 Task: Schedule a time block for the design principles training.
Action: Mouse moved to (118, 121)
Screenshot: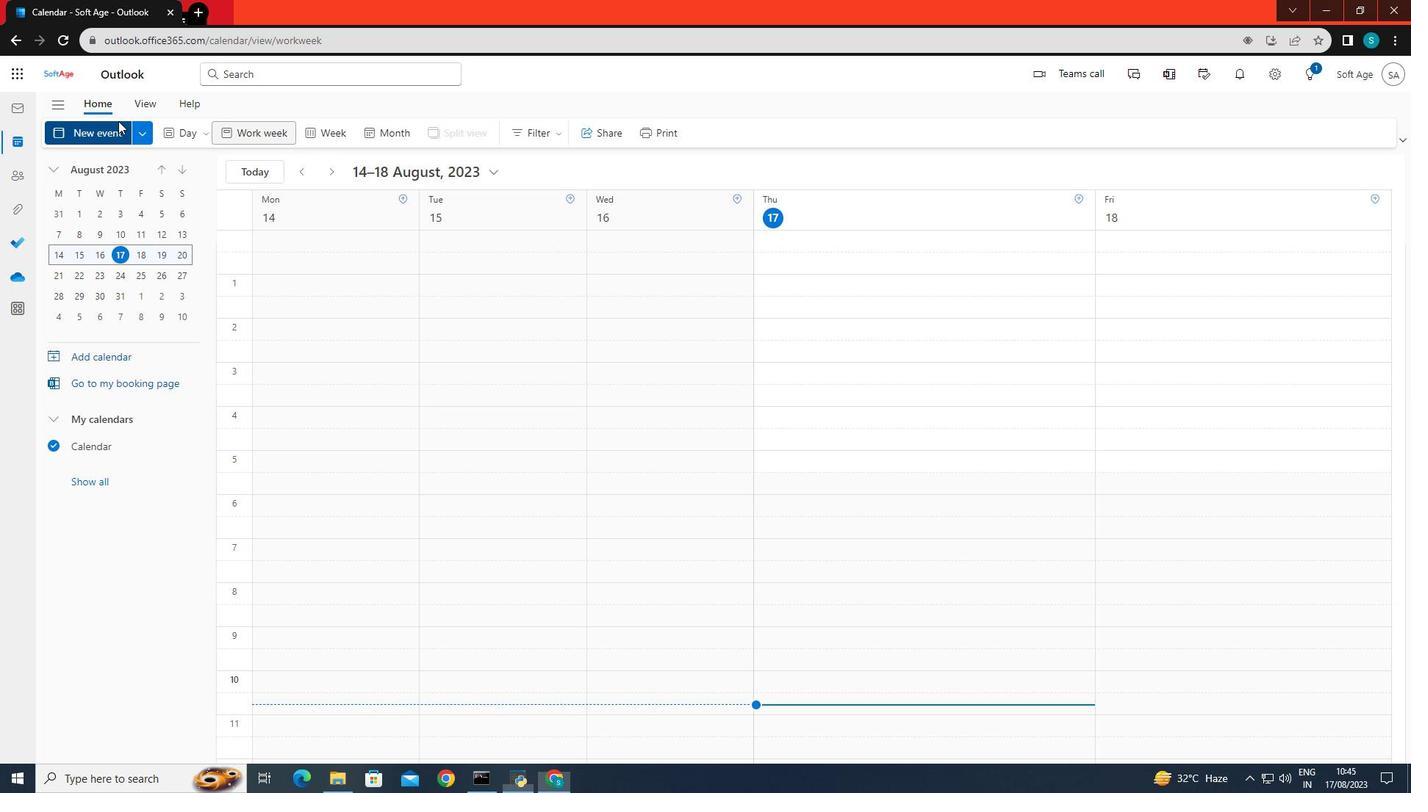 
Action: Mouse pressed left at (118, 121)
Screenshot: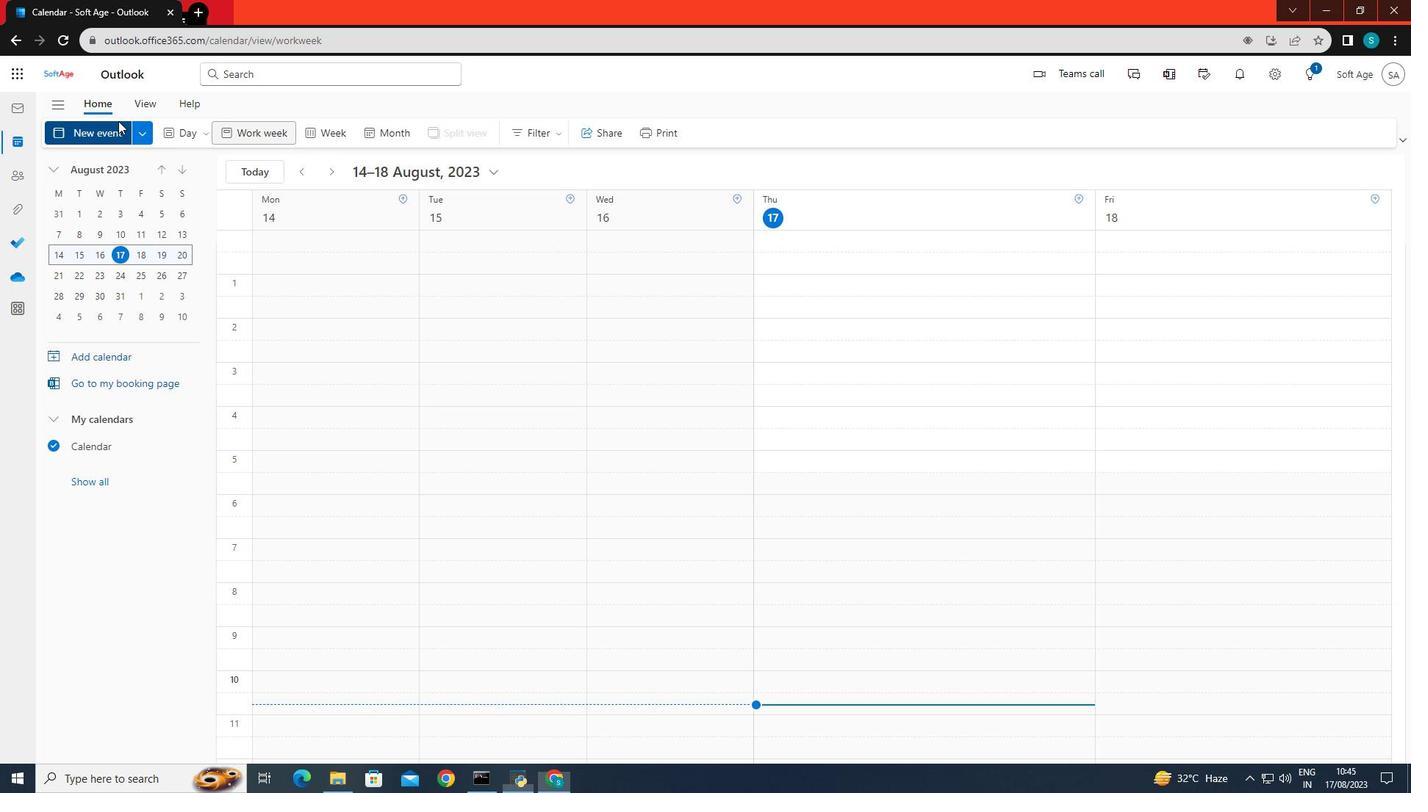 
Action: Mouse moved to (403, 231)
Screenshot: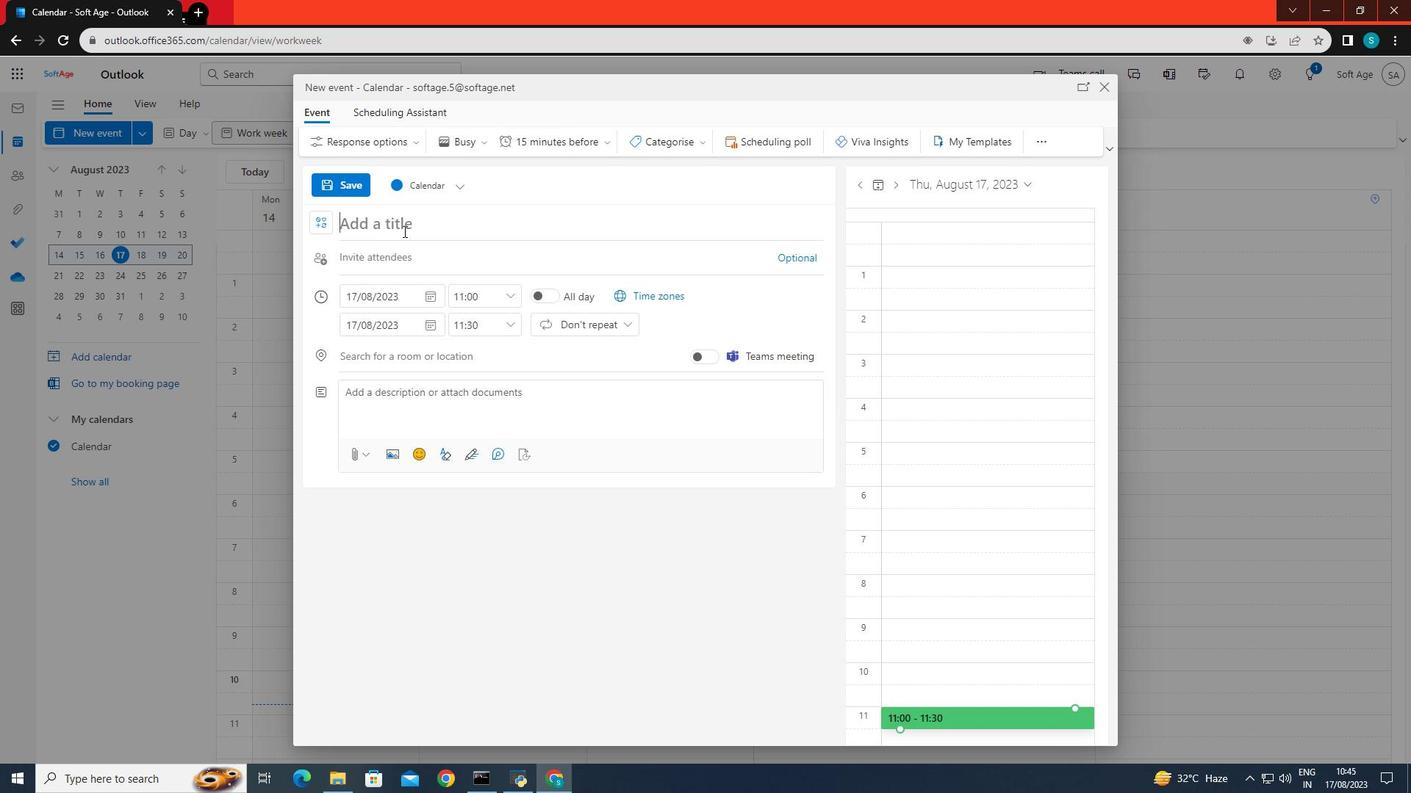 
Action: Mouse pressed left at (403, 231)
Screenshot: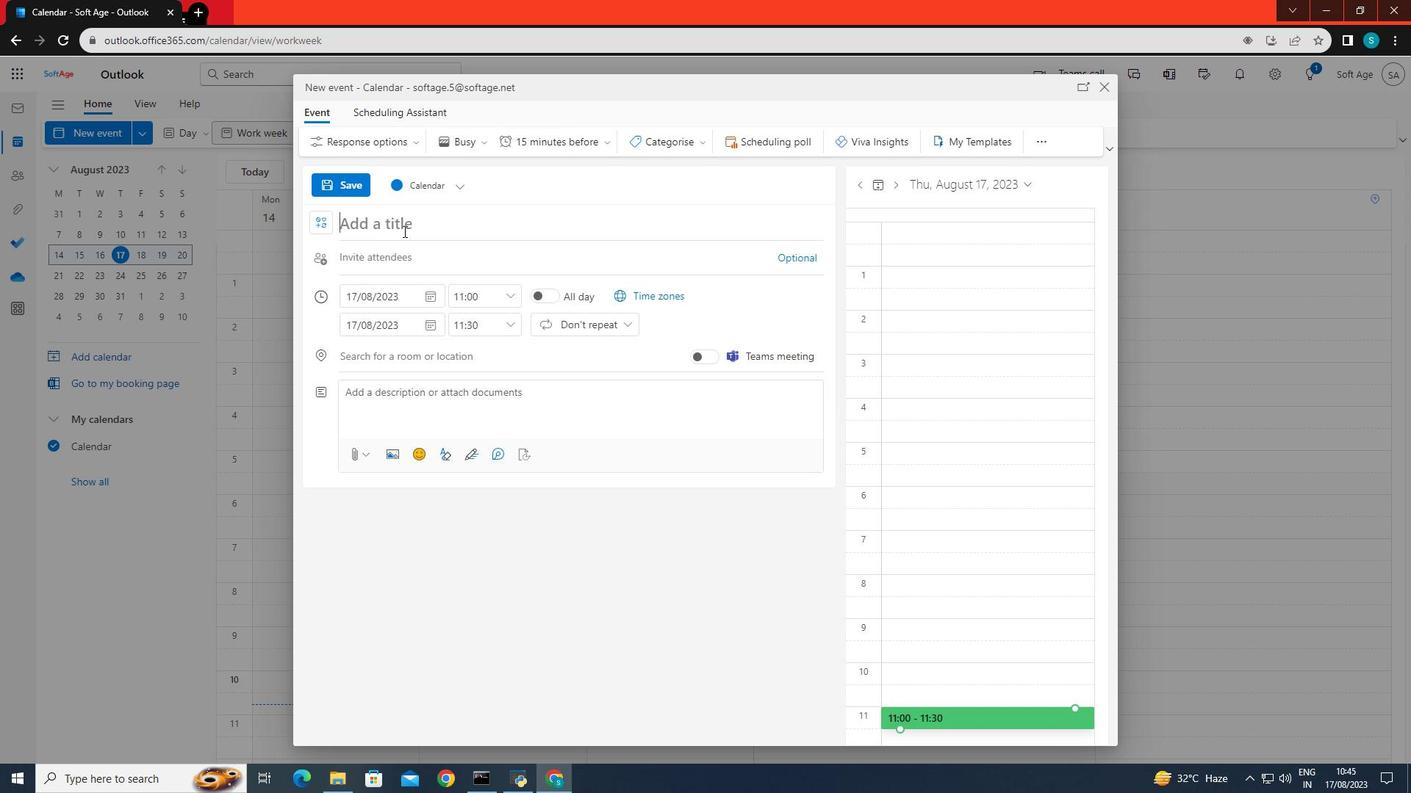 
Action: Key pressed <Key.caps_lock>TH<Key.backspace><Key.caps_lock>he<Key.space>design<Key.space>principles<Key.space>training
Screenshot: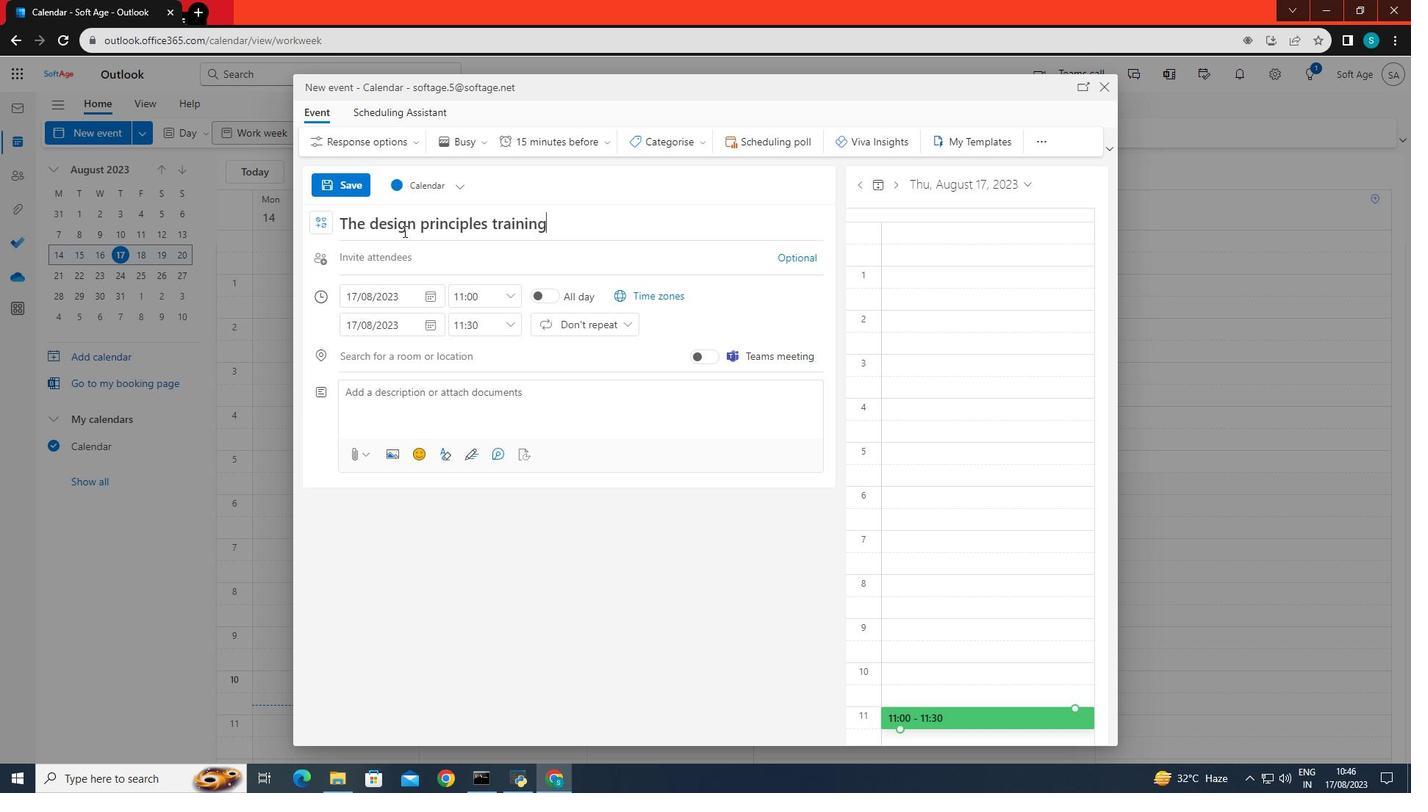 
Action: Mouse moved to (357, 298)
Screenshot: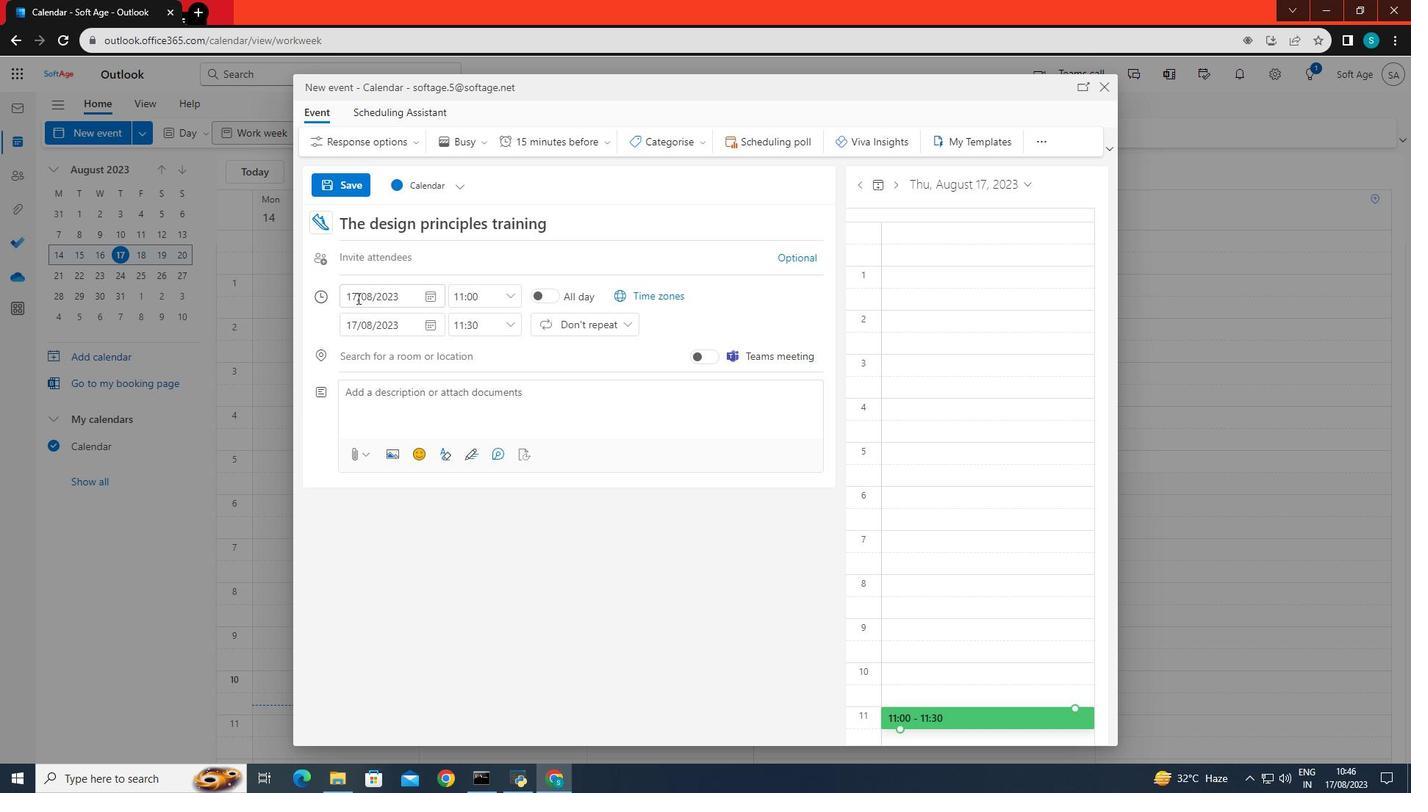 
Action: Mouse pressed left at (357, 298)
Screenshot: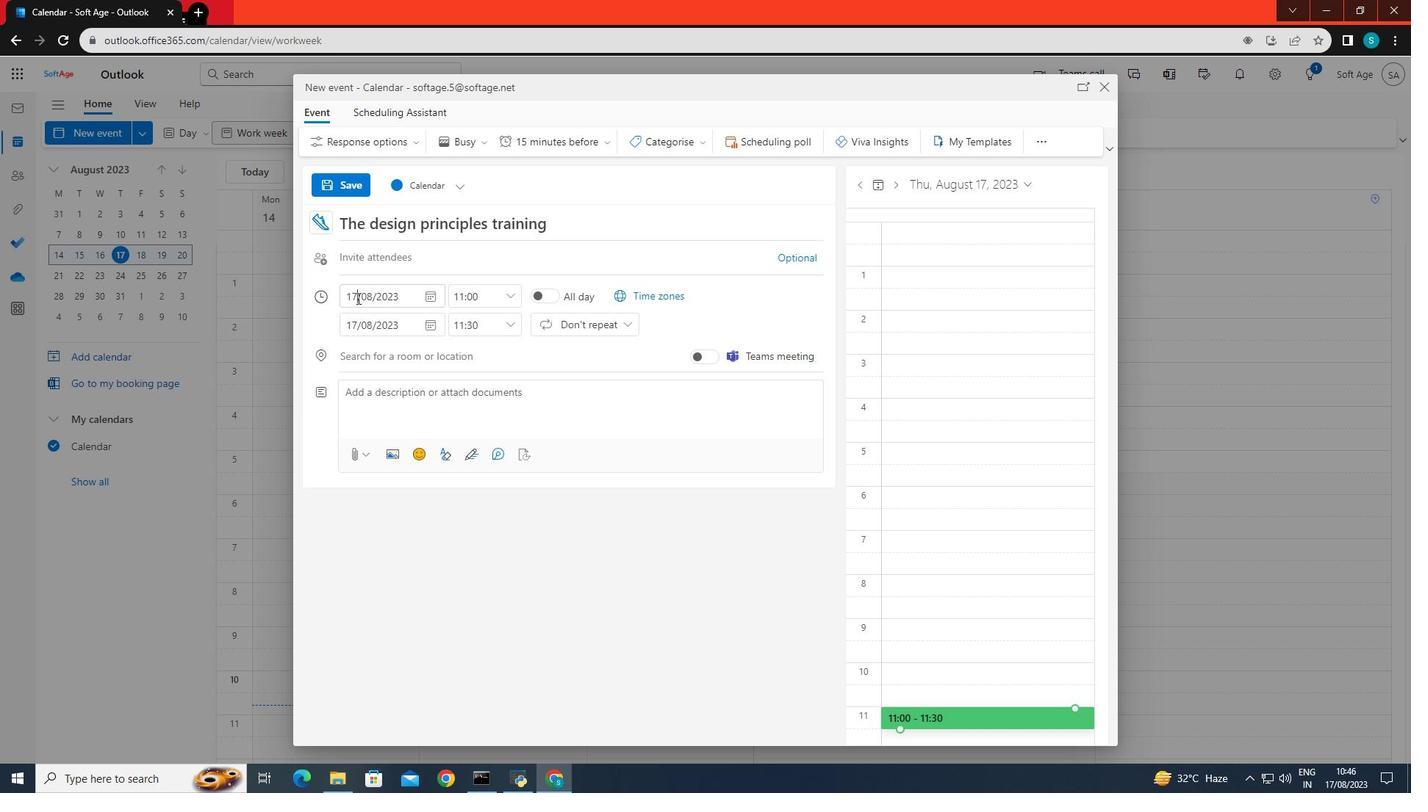 
Action: Mouse moved to (452, 431)
Screenshot: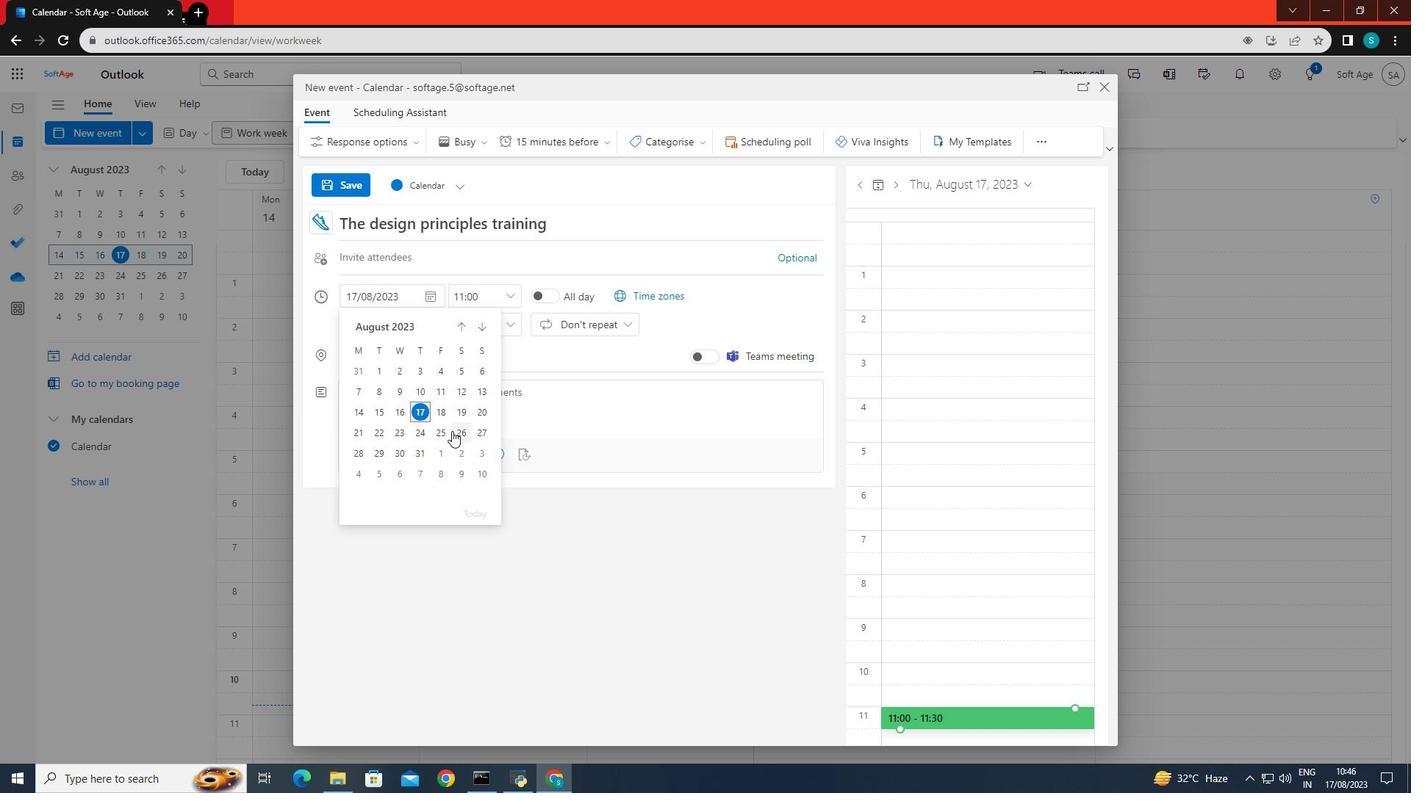
Action: Mouse pressed left at (452, 431)
Screenshot: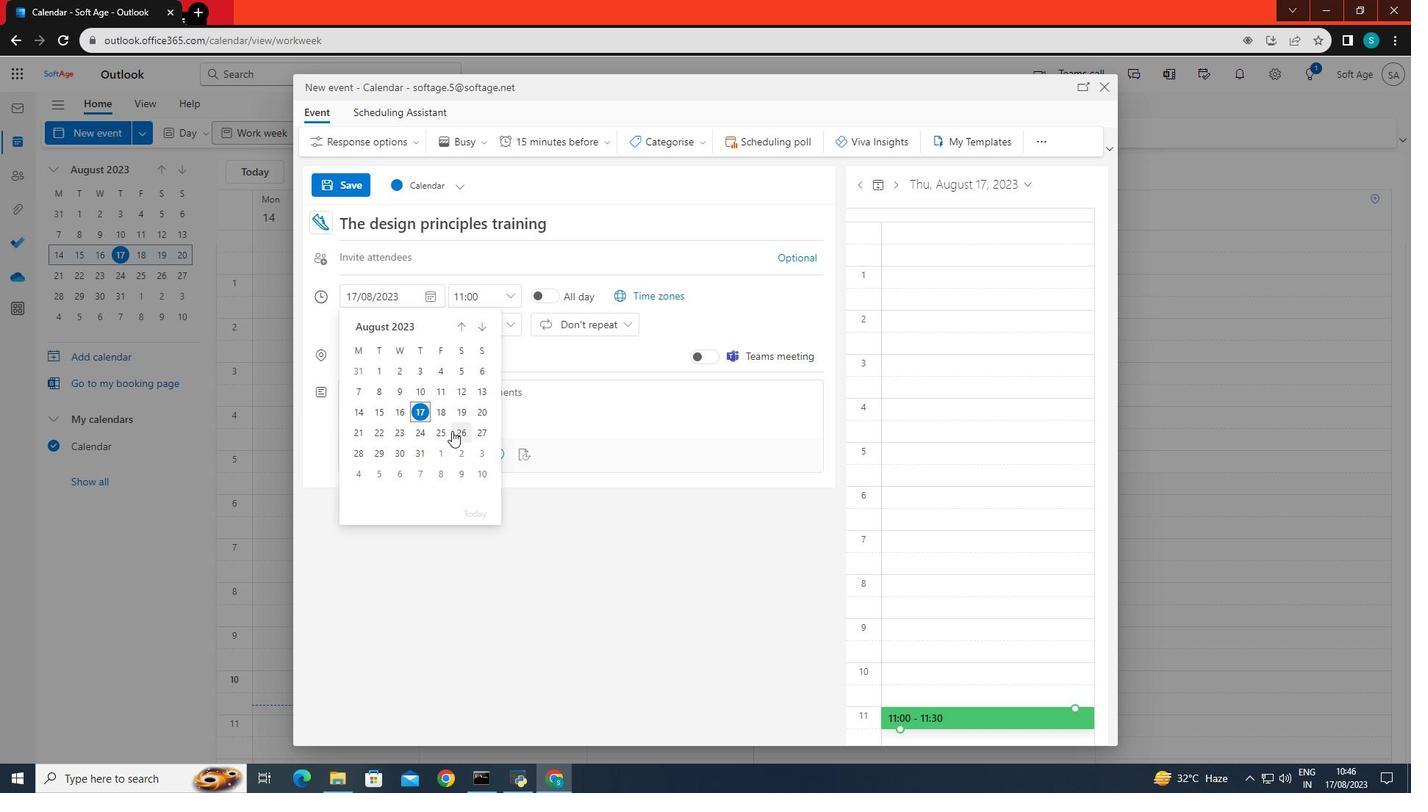 
Action: Mouse moved to (509, 299)
Screenshot: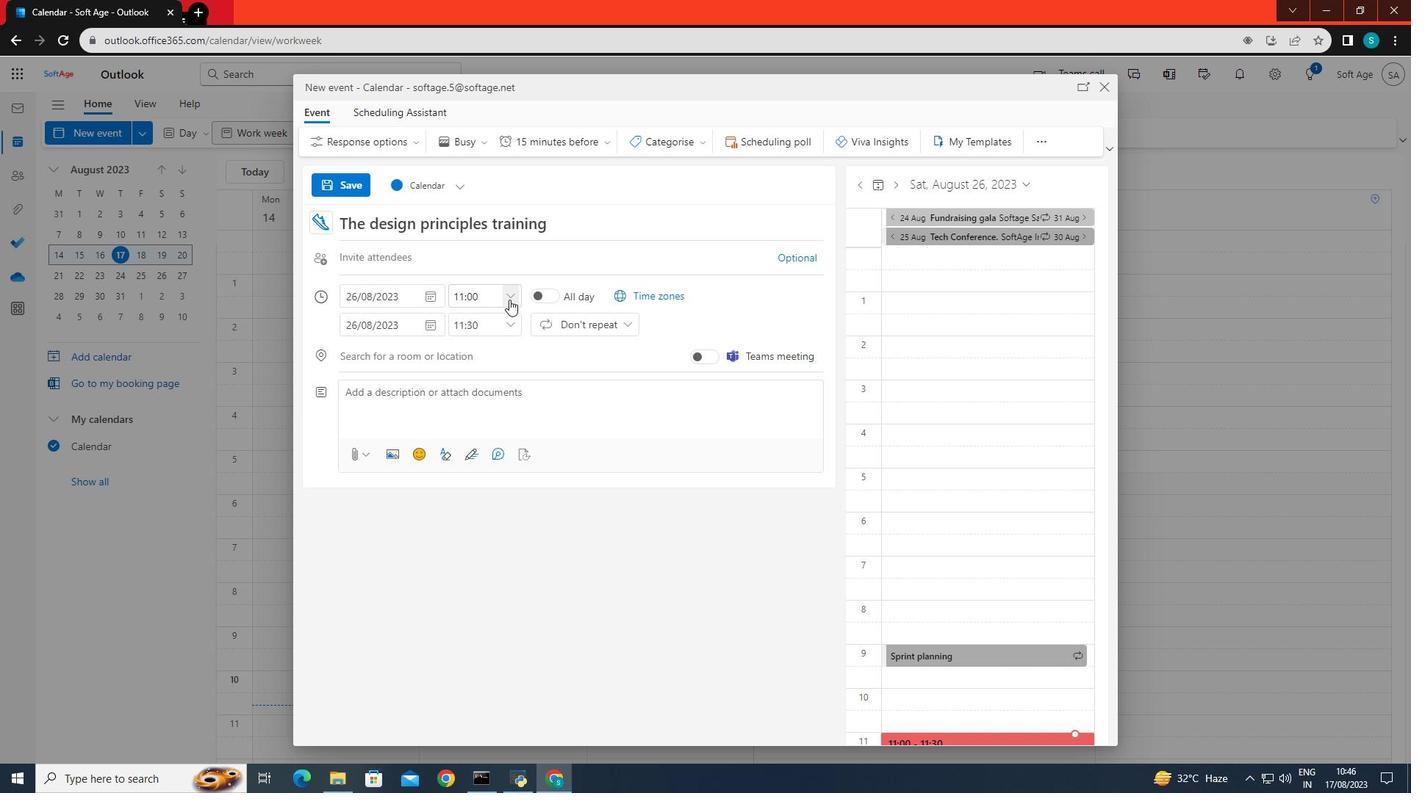 
Action: Mouse pressed left at (509, 299)
Screenshot: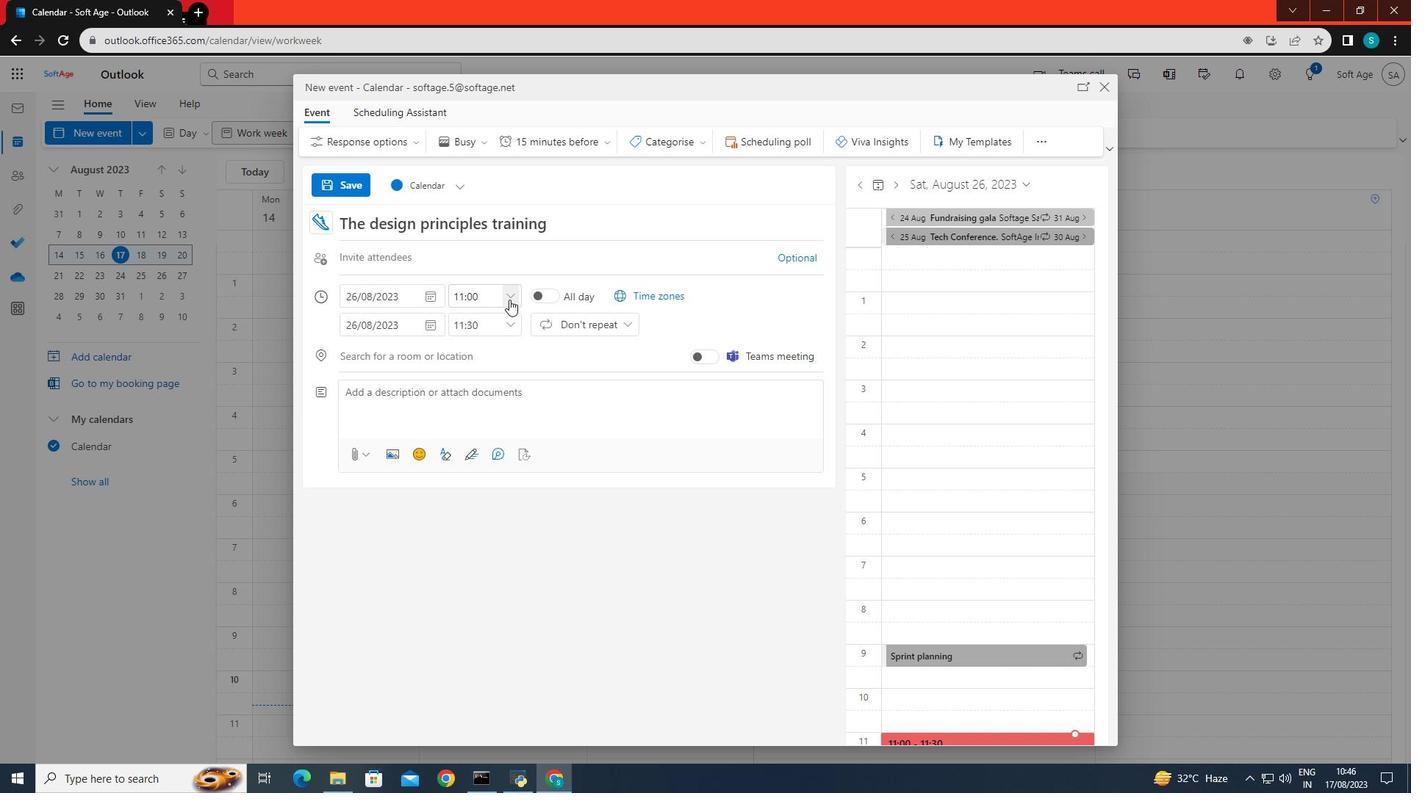 
Action: Mouse moved to (480, 419)
Screenshot: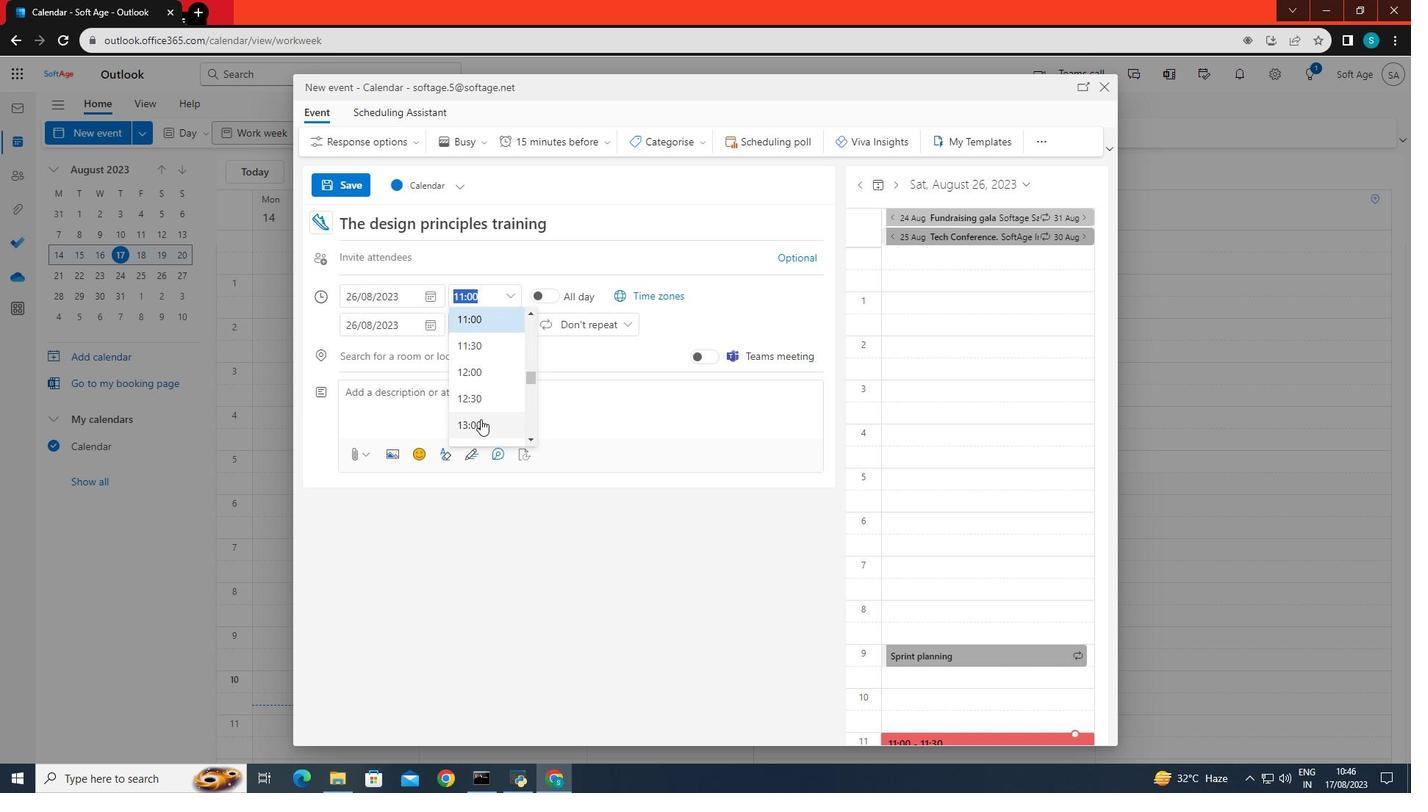 
Action: Mouse scrolled (480, 418) with delta (0, 0)
Screenshot: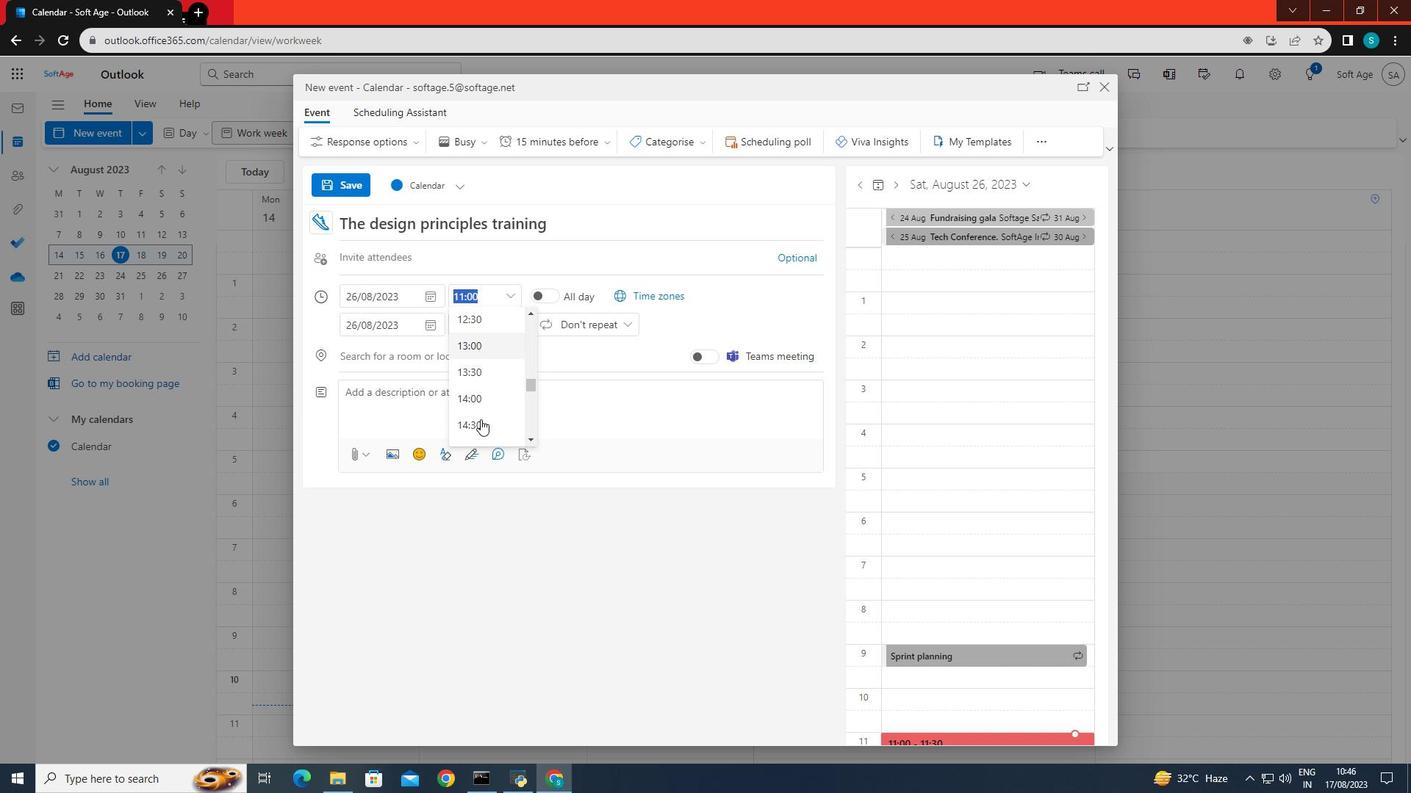 
Action: Mouse scrolled (480, 418) with delta (0, 0)
Screenshot: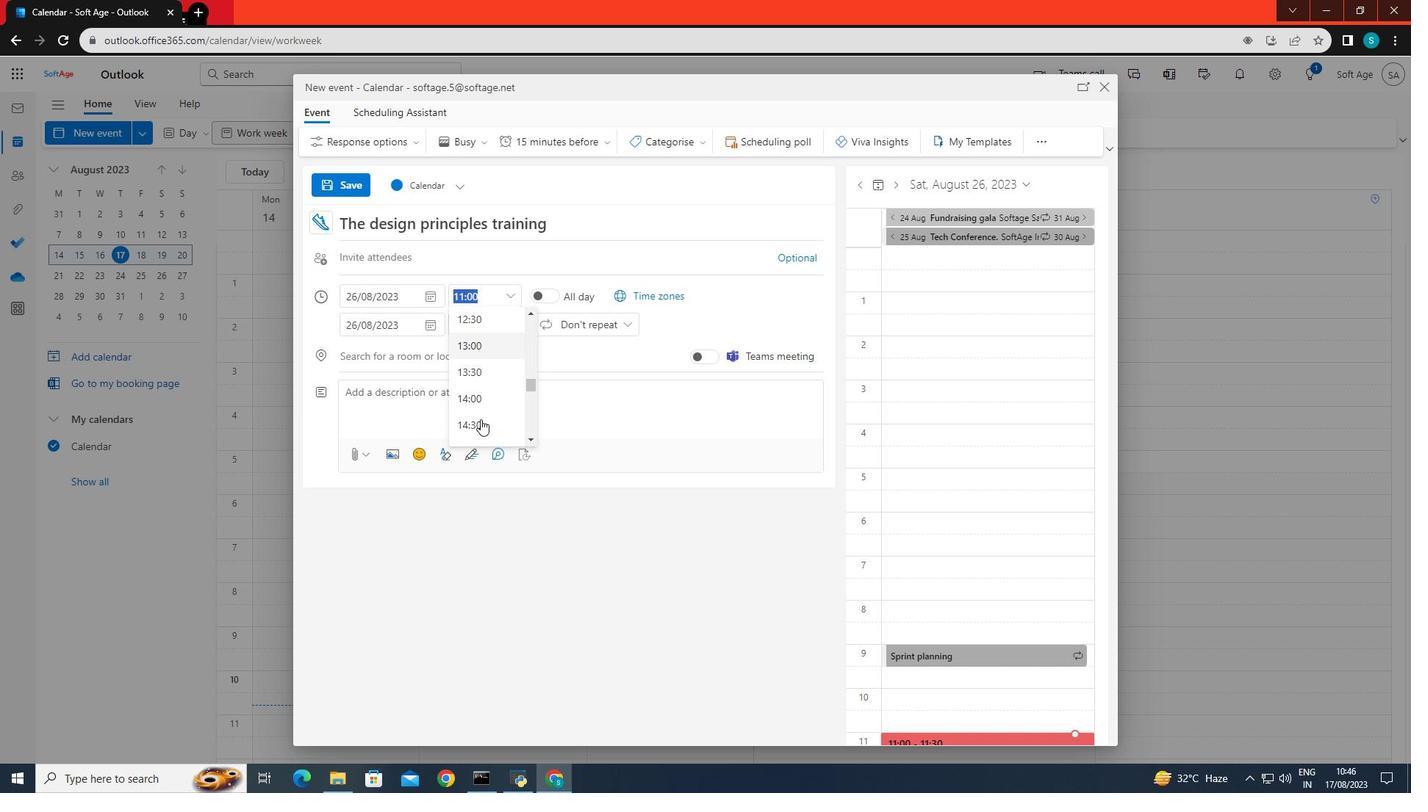 
Action: Mouse scrolled (480, 418) with delta (0, 0)
Screenshot: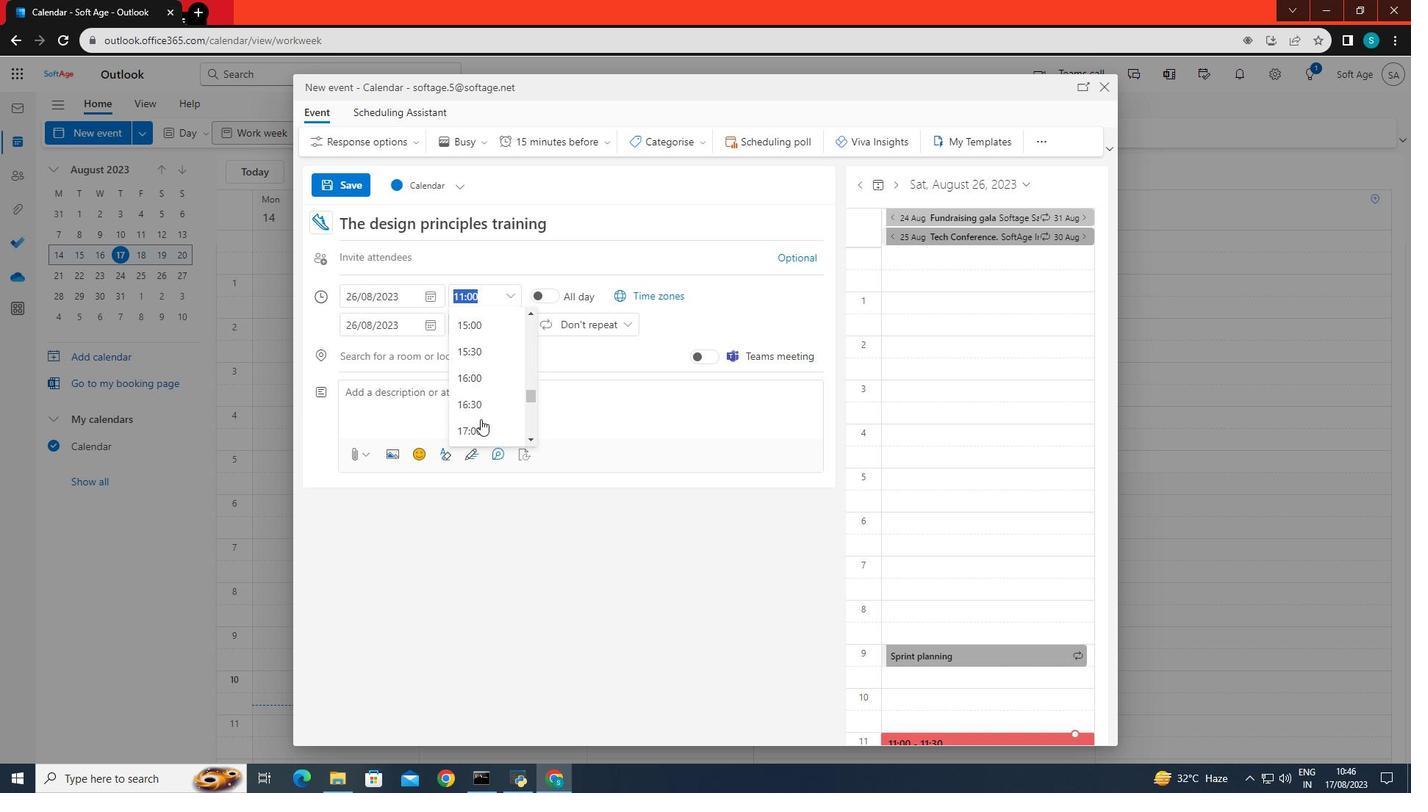 
Action: Mouse scrolled (480, 418) with delta (0, 0)
Screenshot: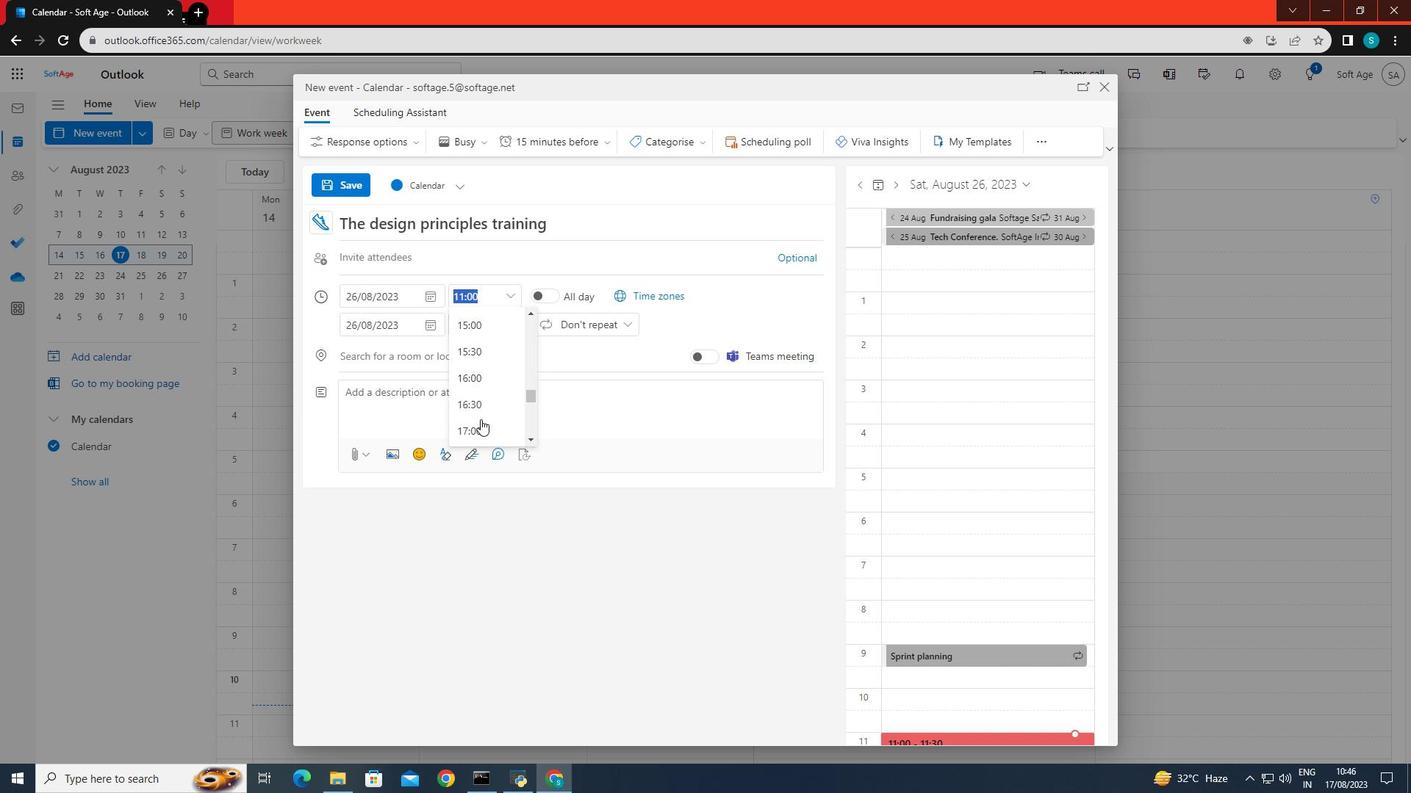 
Action: Mouse scrolled (480, 418) with delta (0, 0)
Screenshot: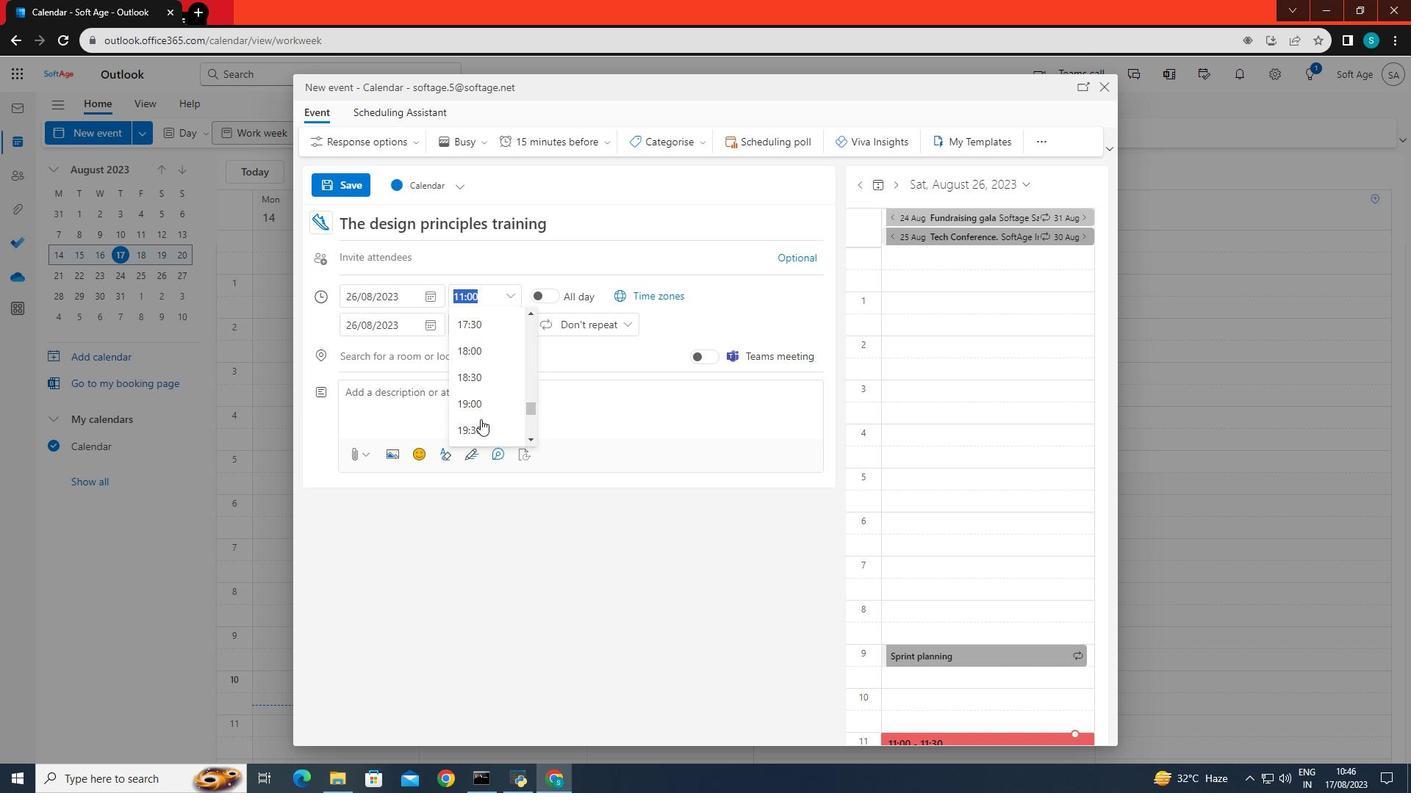 
Action: Mouse moved to (468, 375)
Screenshot: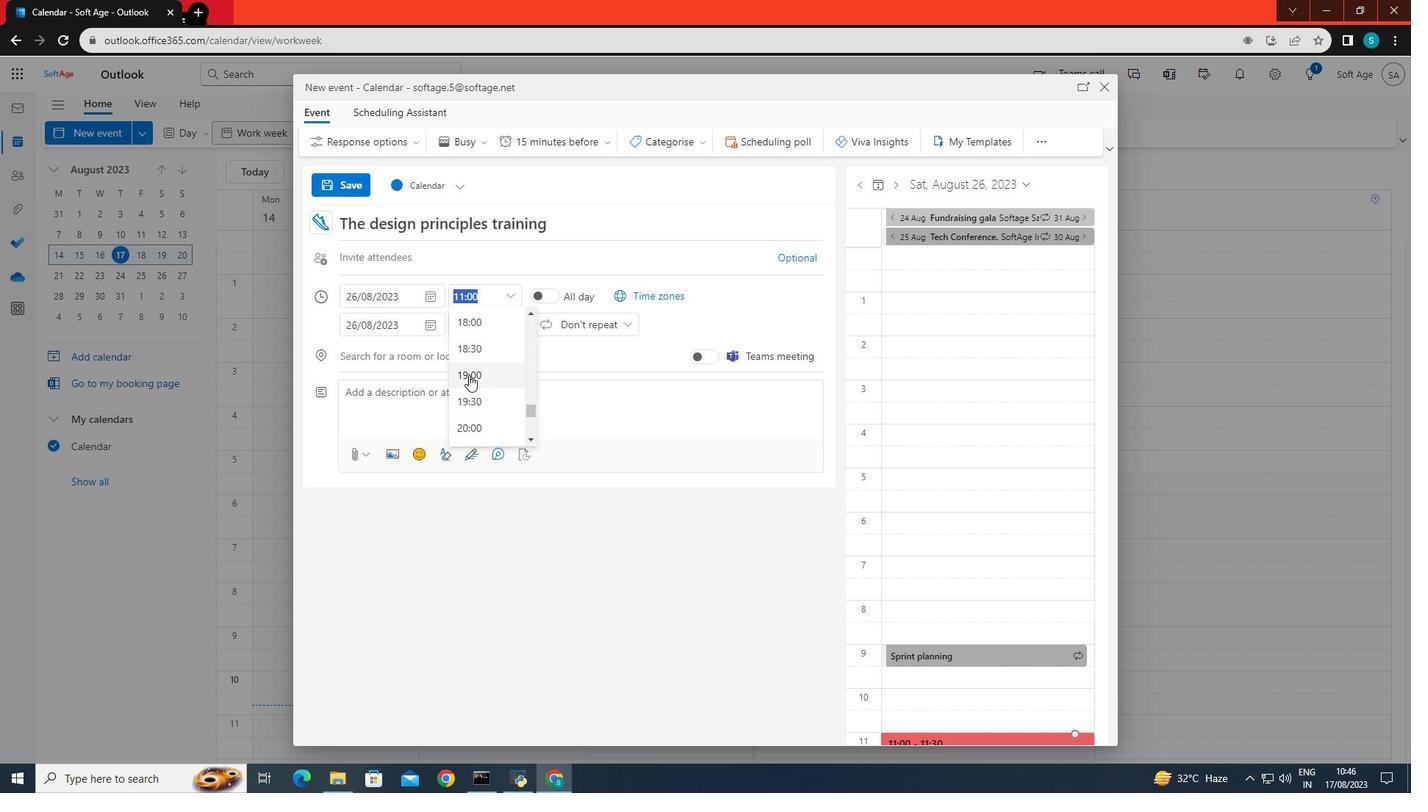 
Action: Mouse pressed left at (468, 375)
Screenshot: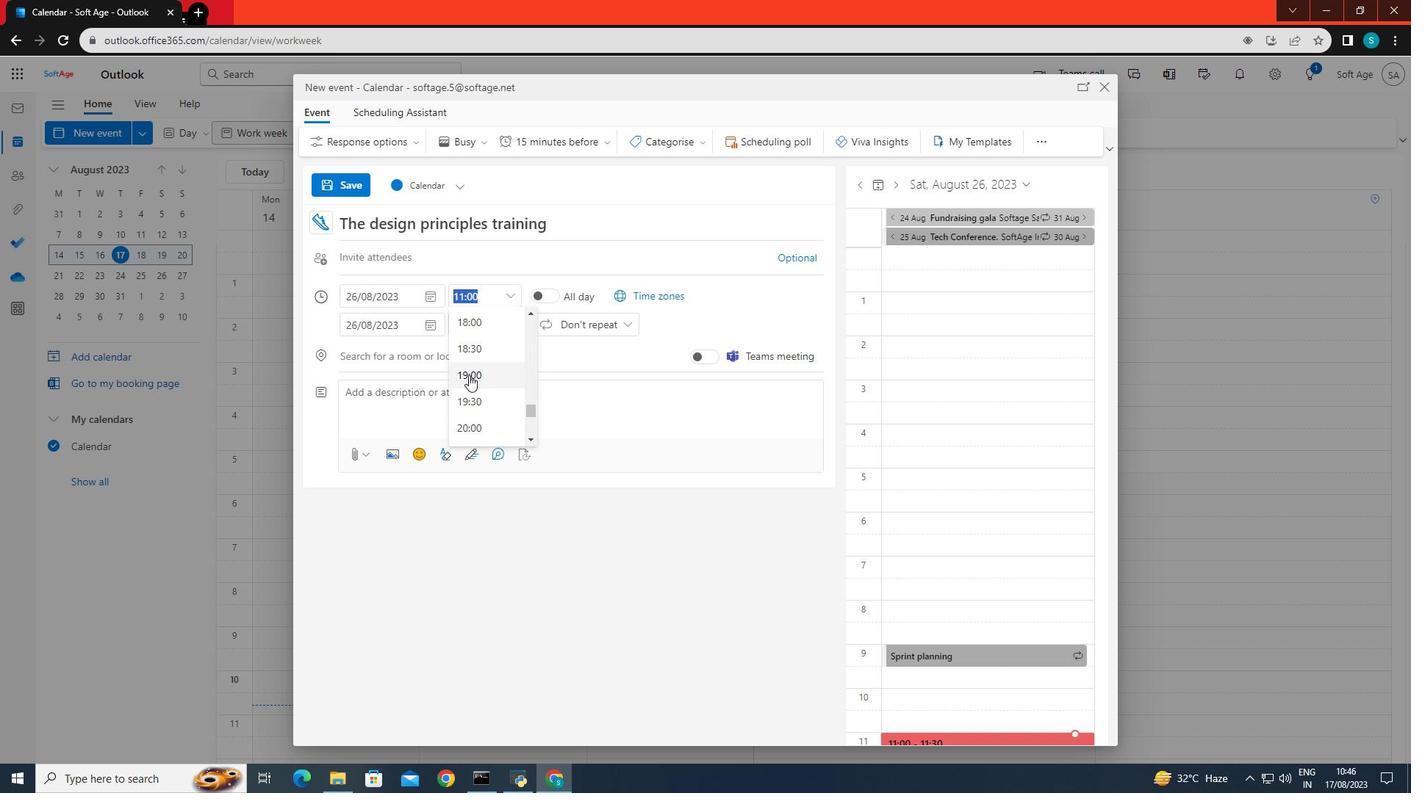 
Action: Mouse moved to (411, 395)
Screenshot: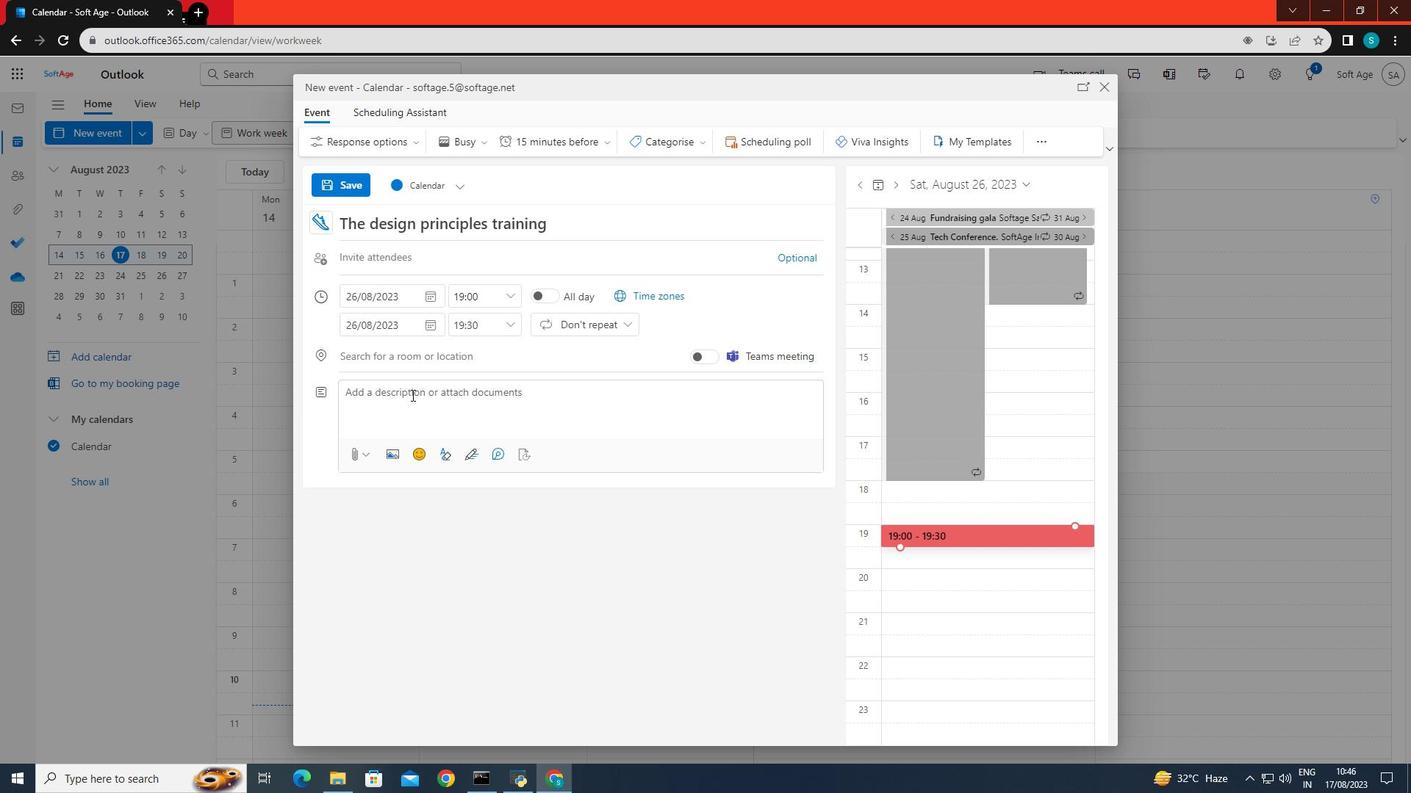 
Action: Mouse pressed left at (411, 395)
Screenshot: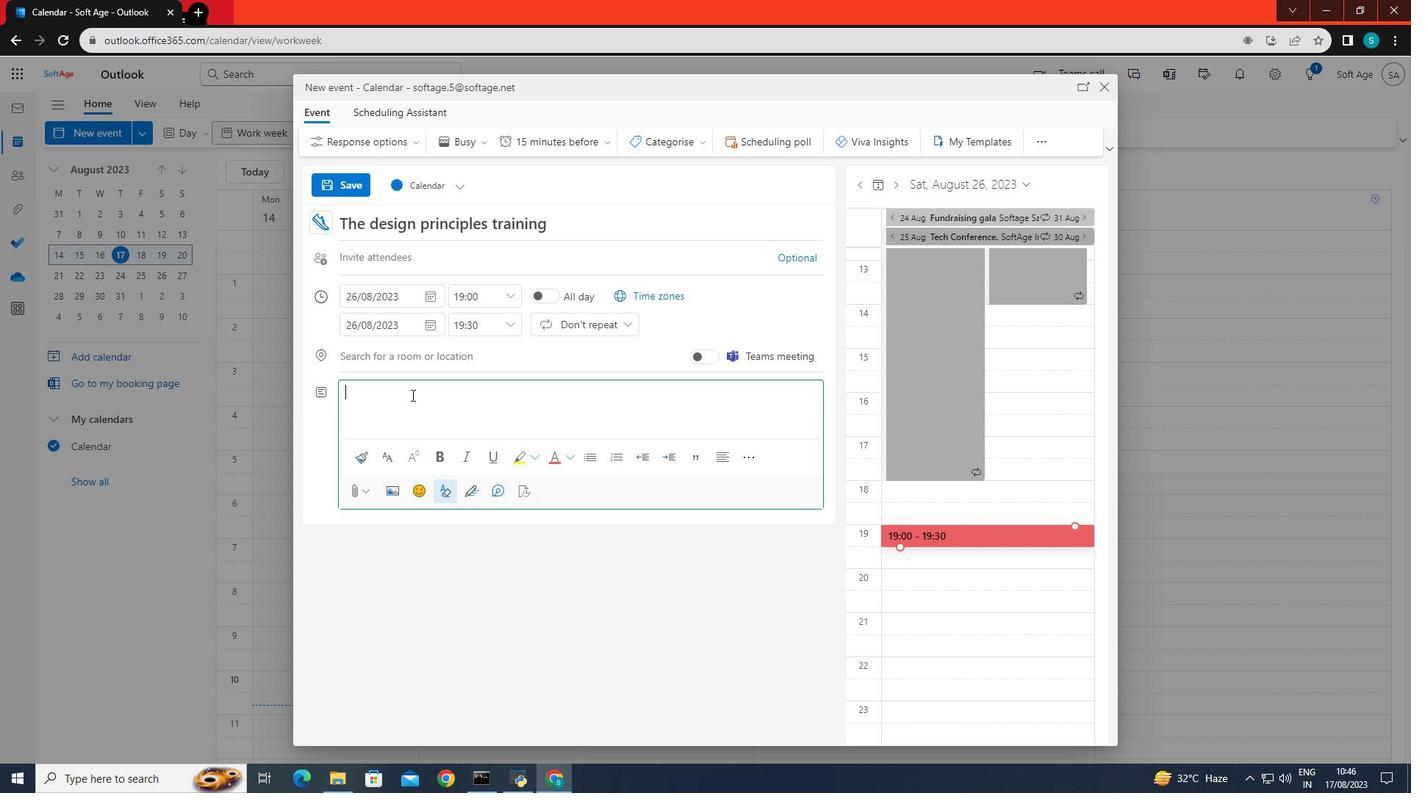 
Action: Key pressed a<Key.backspace><Key.caps_lock>A<Key.caps_lock><Key.space><Key.caps_lock>TI<Key.backspace><Key.caps_lock><Key.backspace>time<Key.space>block<Key.space>for<Key.space>the<Key.space>design<Key.space>principles<Key.space>training.
Screenshot: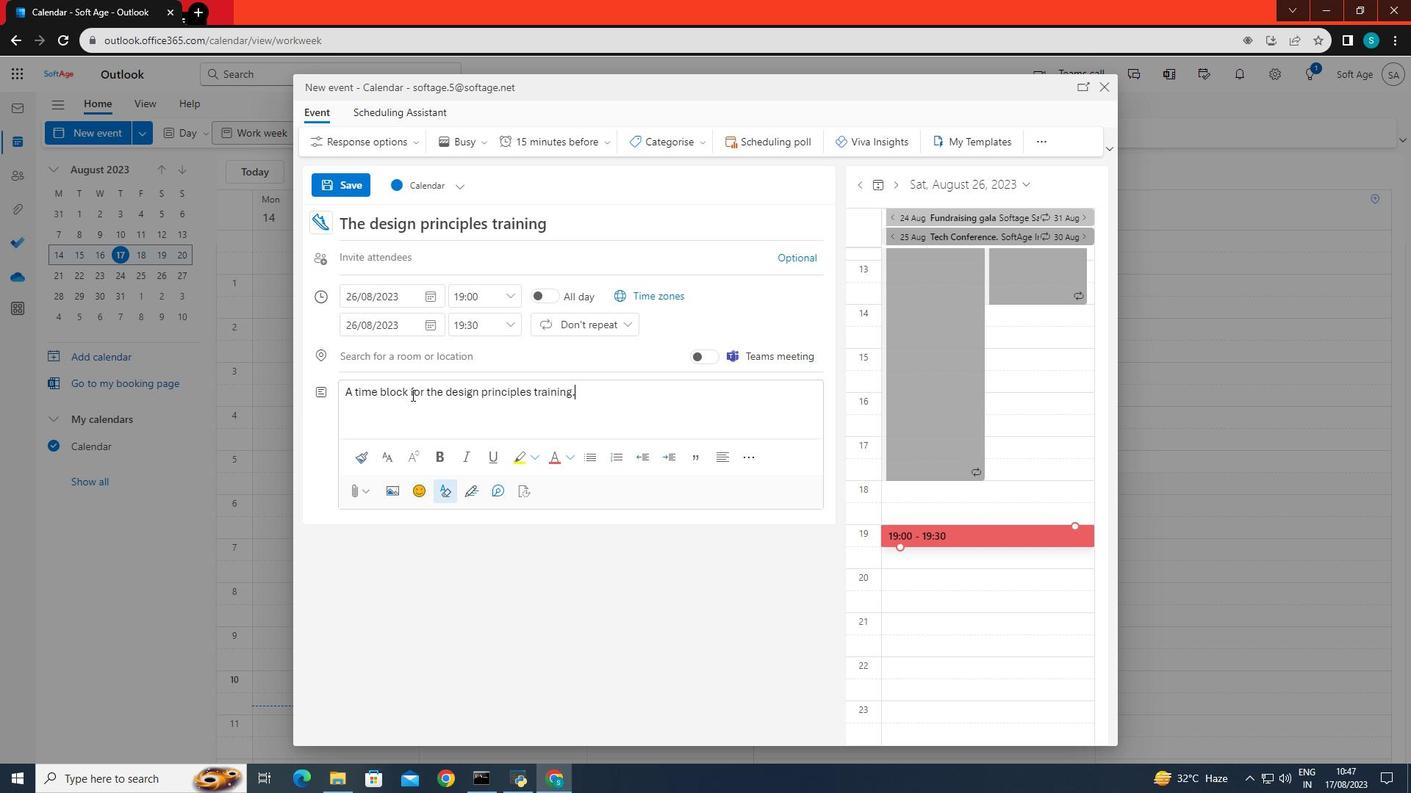 
Action: Mouse moved to (557, 330)
Screenshot: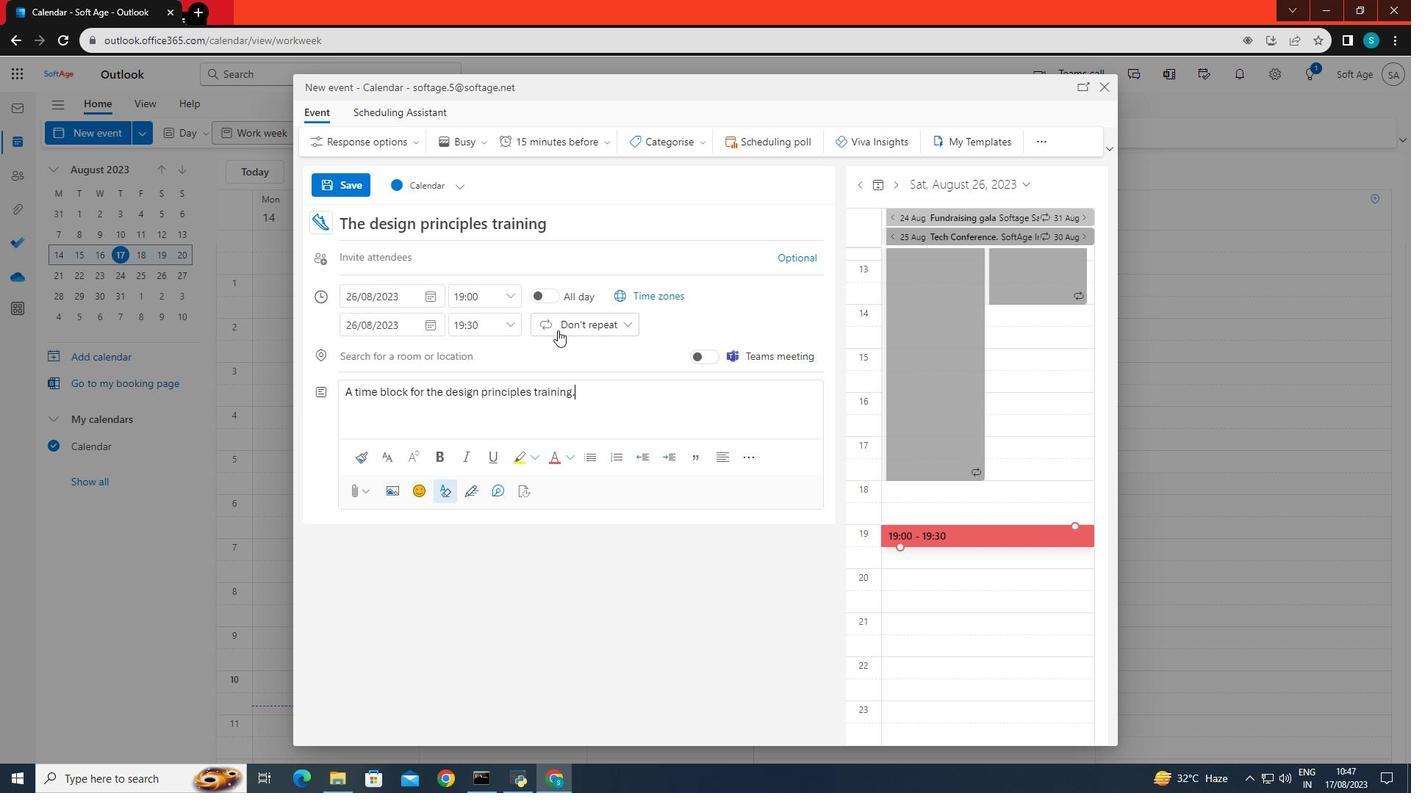 
Action: Mouse pressed left at (557, 330)
Screenshot: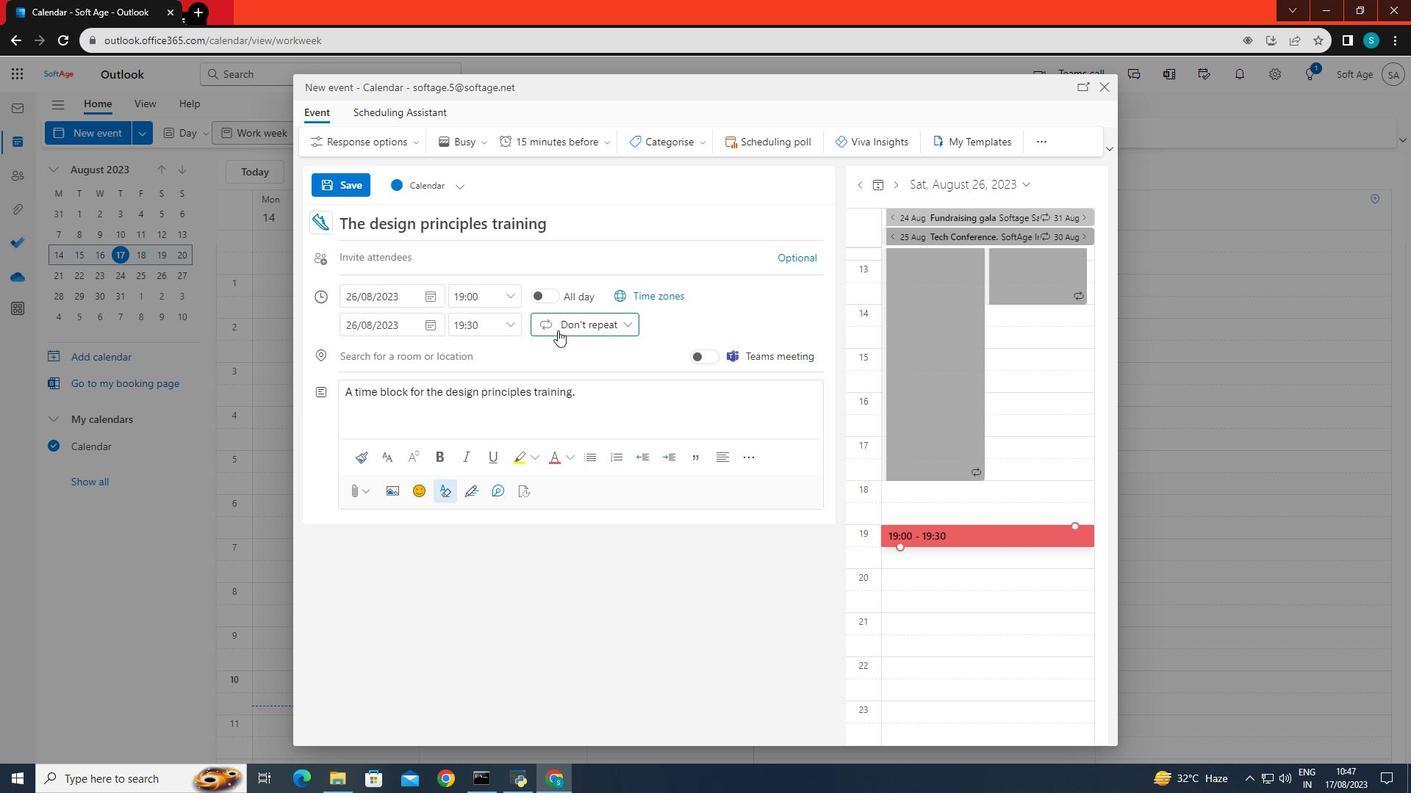 
Action: Mouse moved to (584, 404)
Screenshot: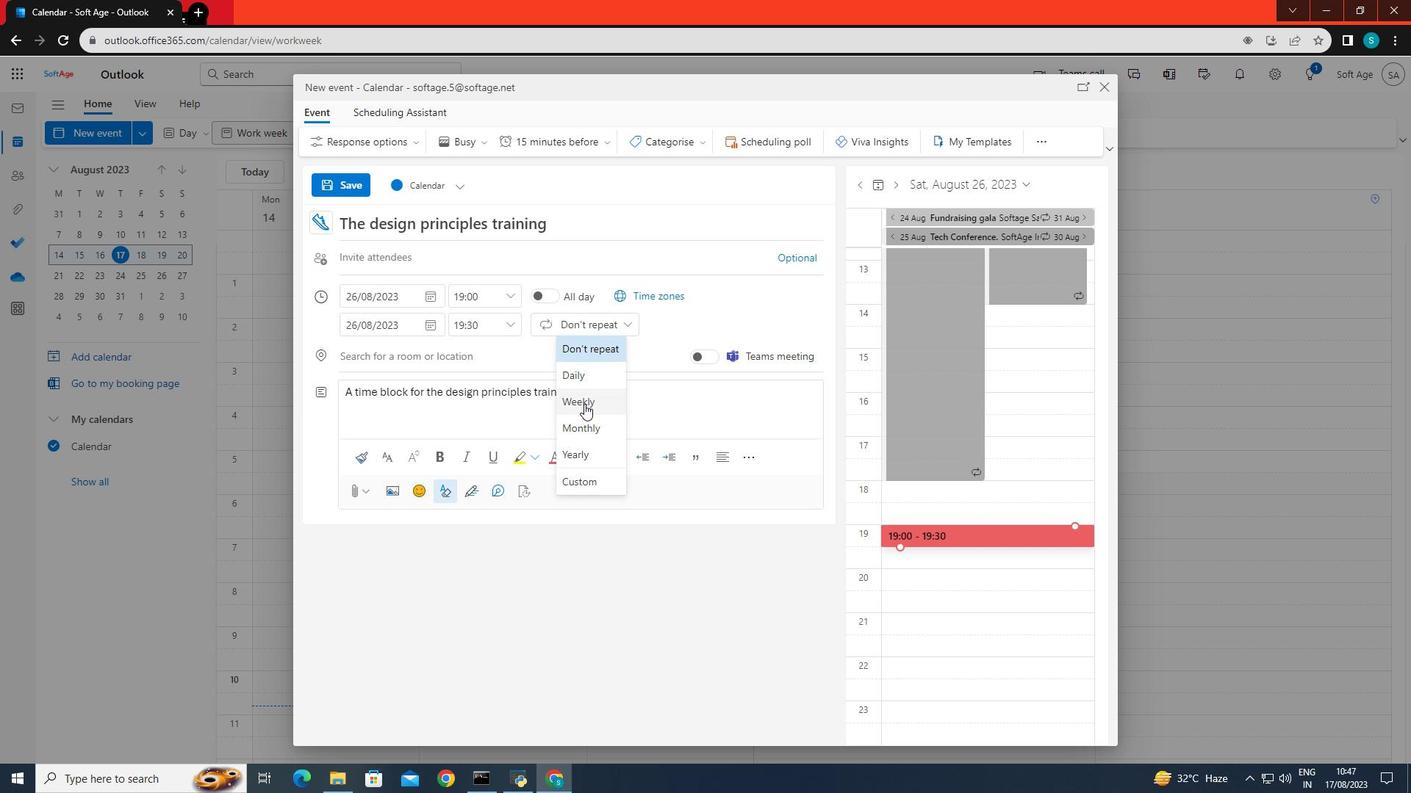 
Action: Mouse pressed left at (584, 404)
Screenshot: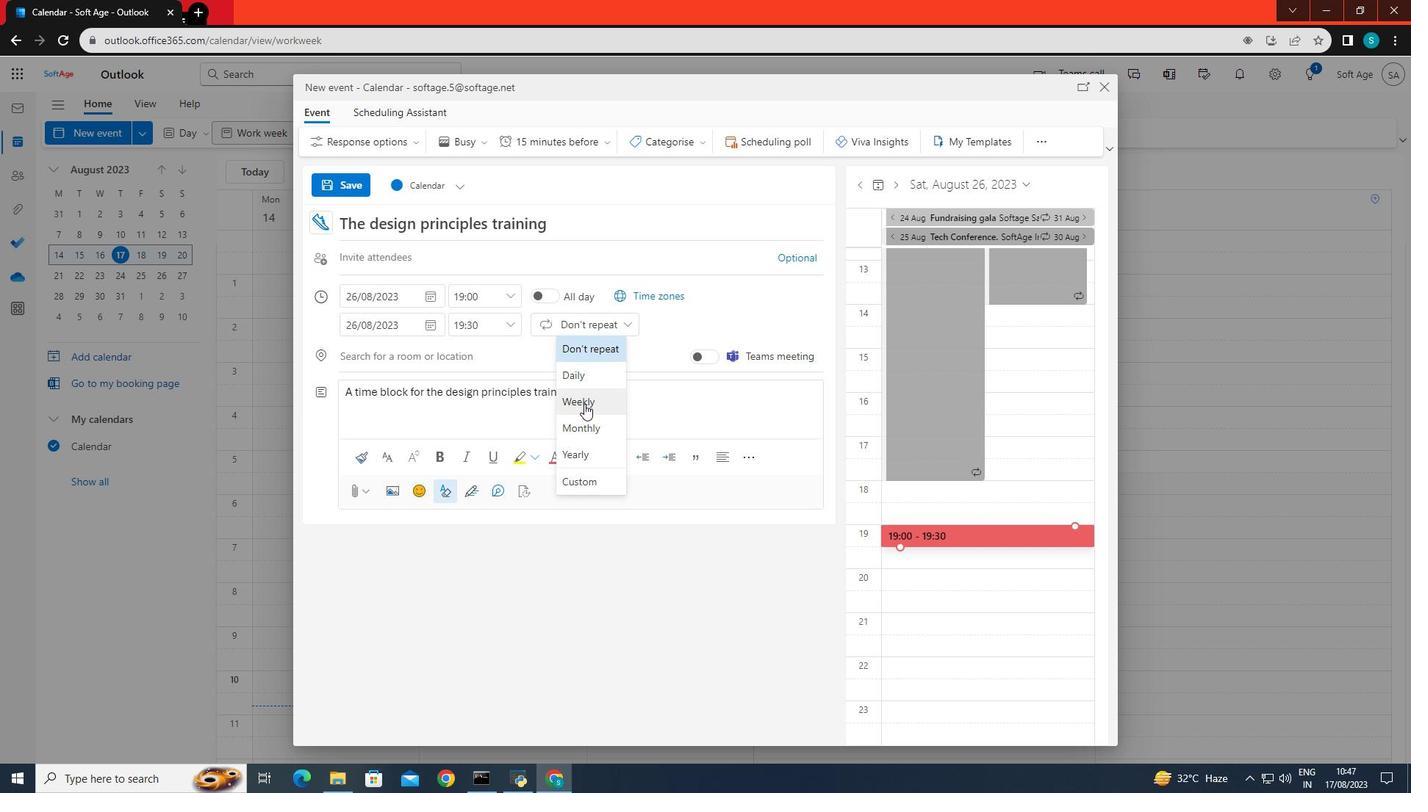 
Action: Mouse moved to (685, 418)
Screenshot: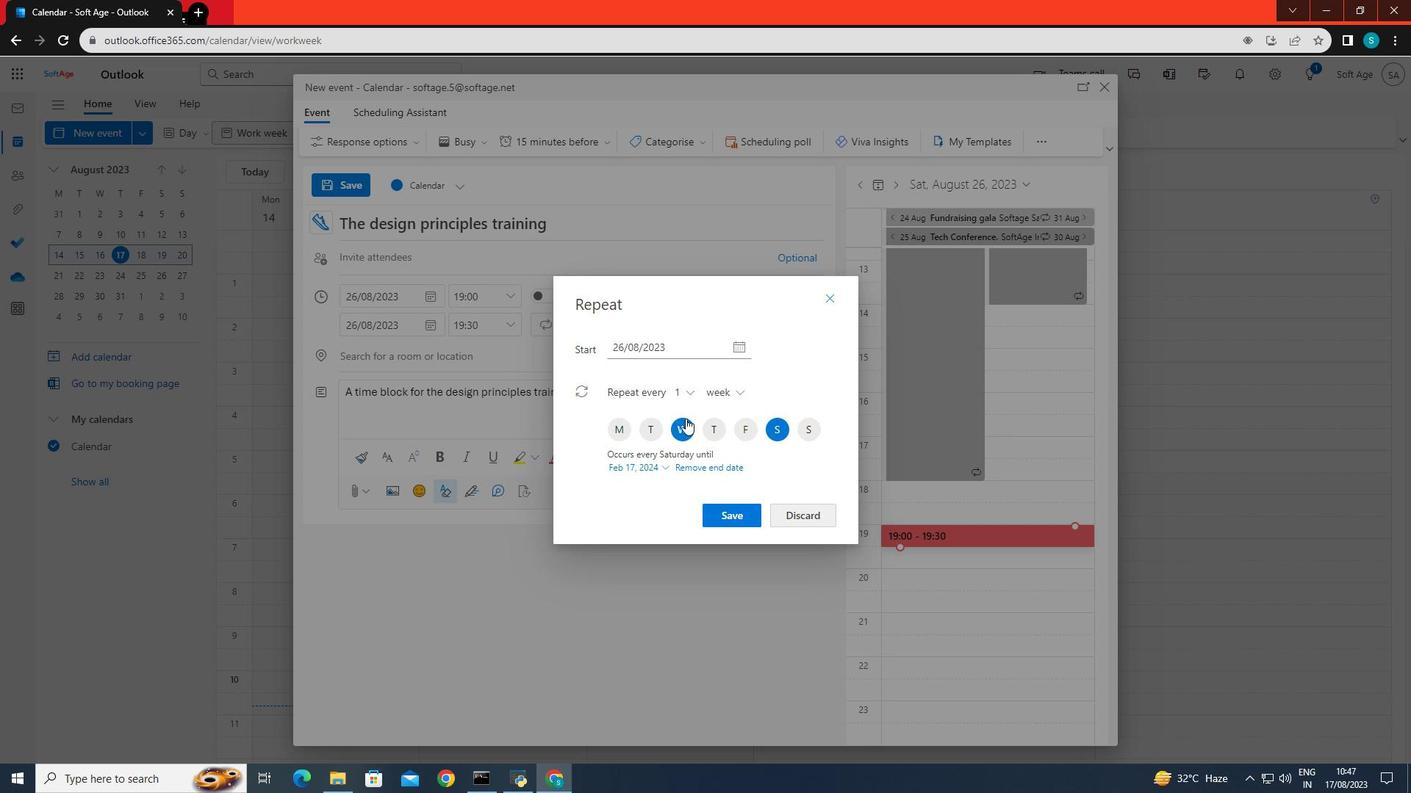 
Action: Mouse pressed left at (685, 418)
Screenshot: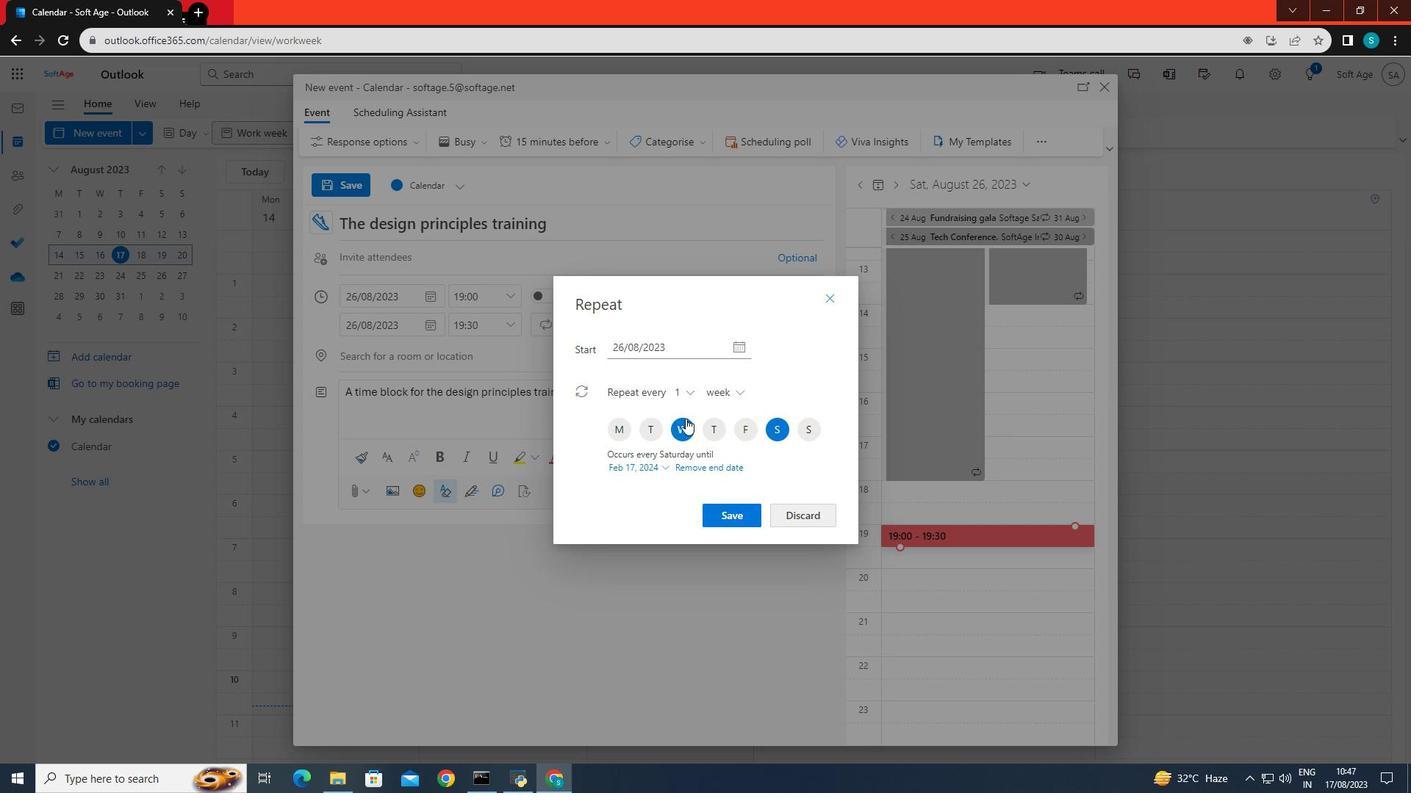 
Action: Mouse moved to (776, 433)
Screenshot: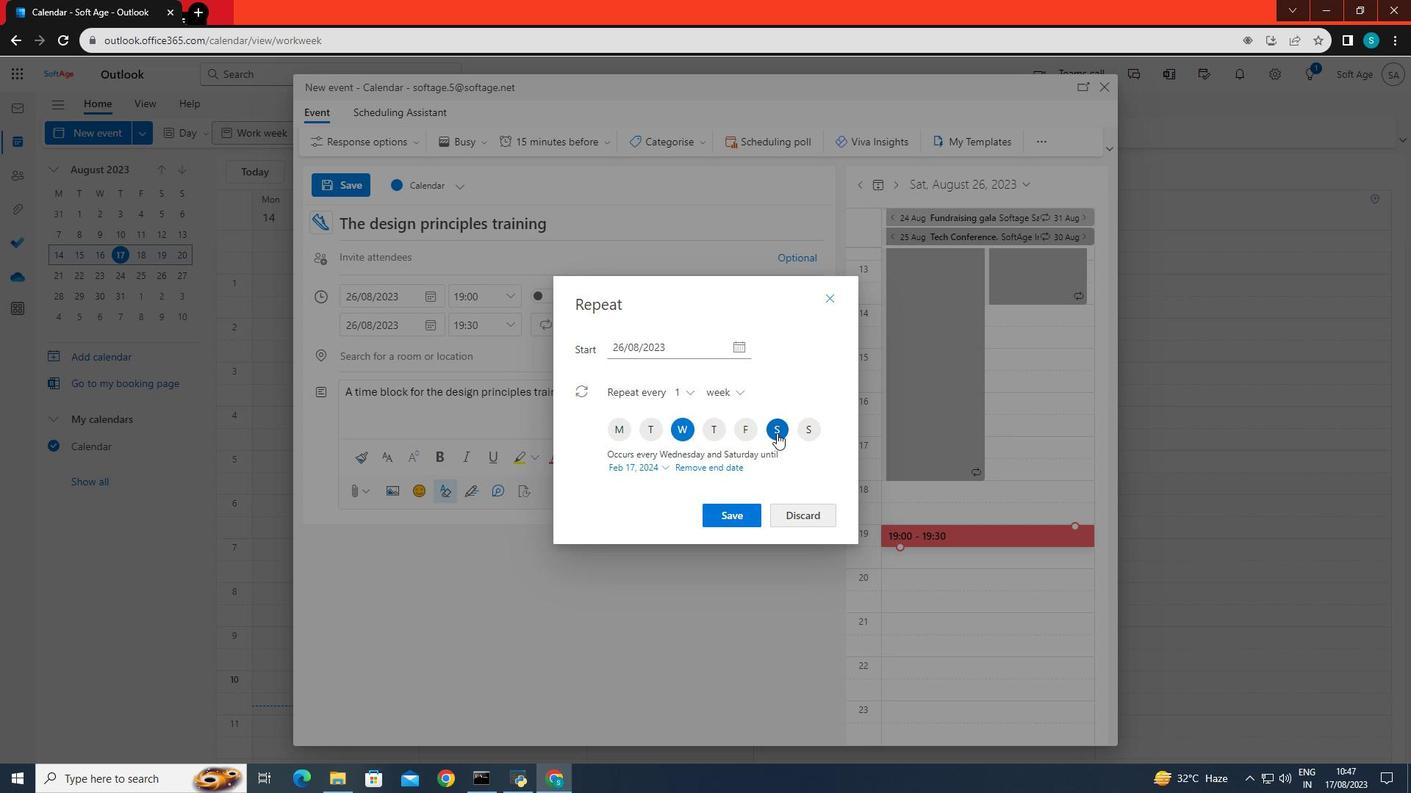 
Action: Mouse pressed left at (776, 433)
Screenshot: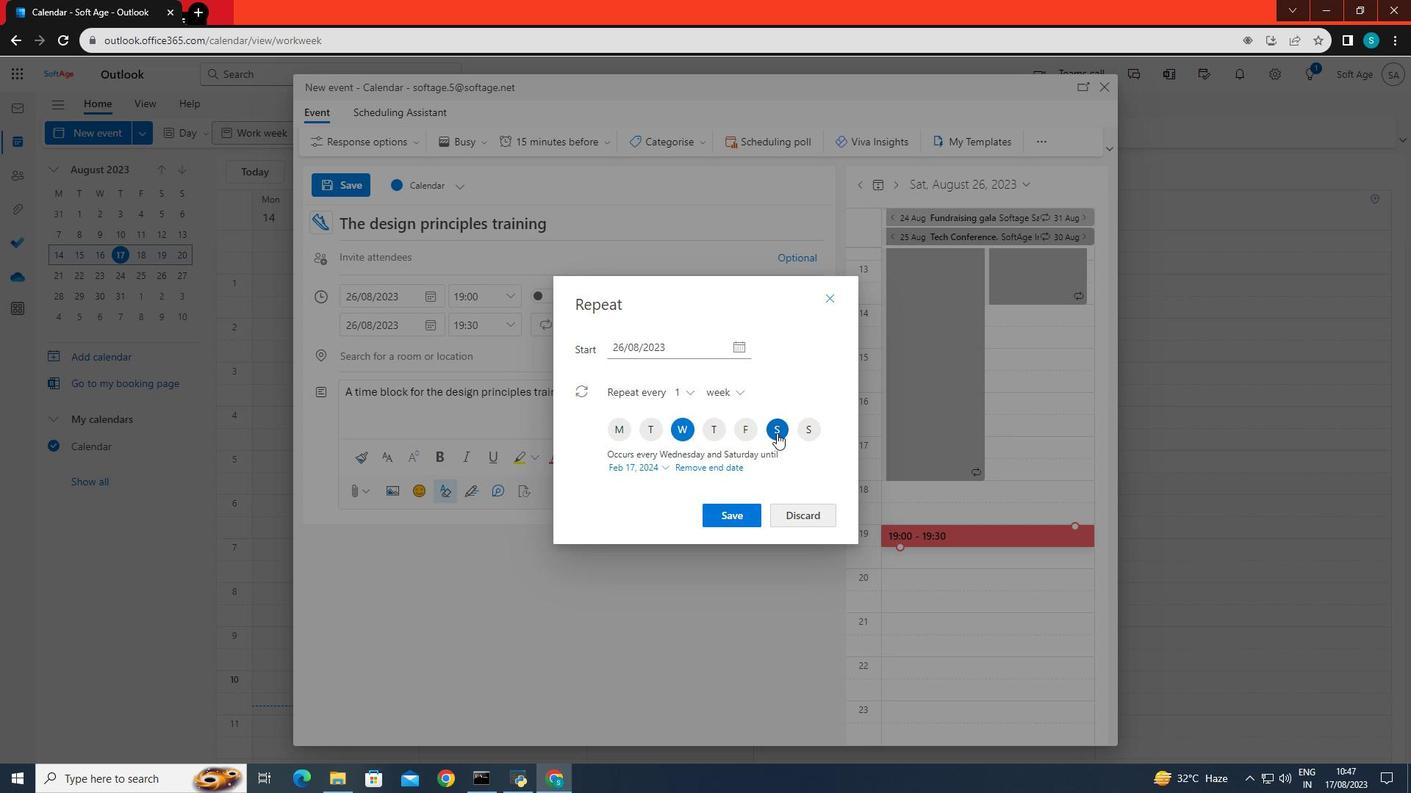 
Action: Mouse moved to (744, 505)
Screenshot: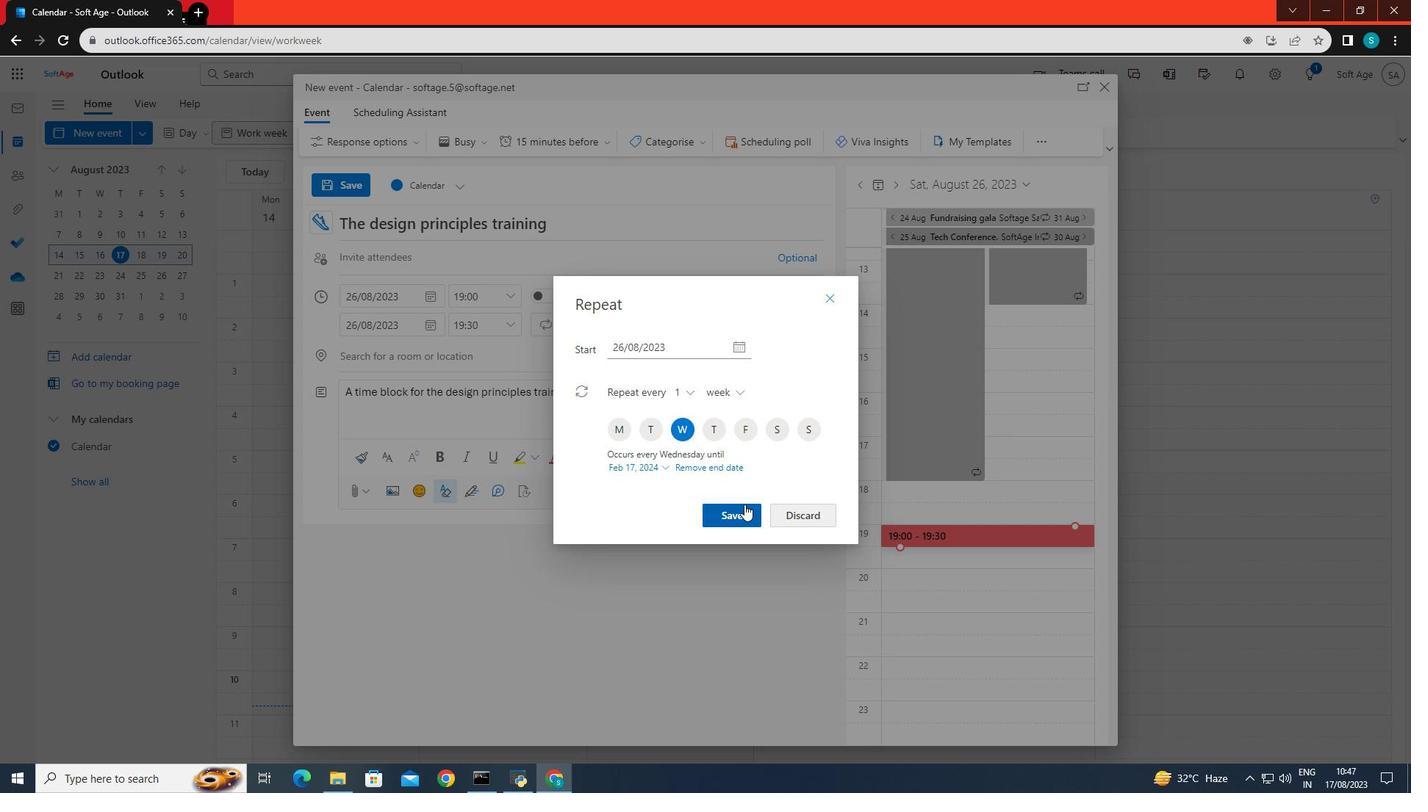
Action: Mouse pressed left at (744, 505)
Screenshot: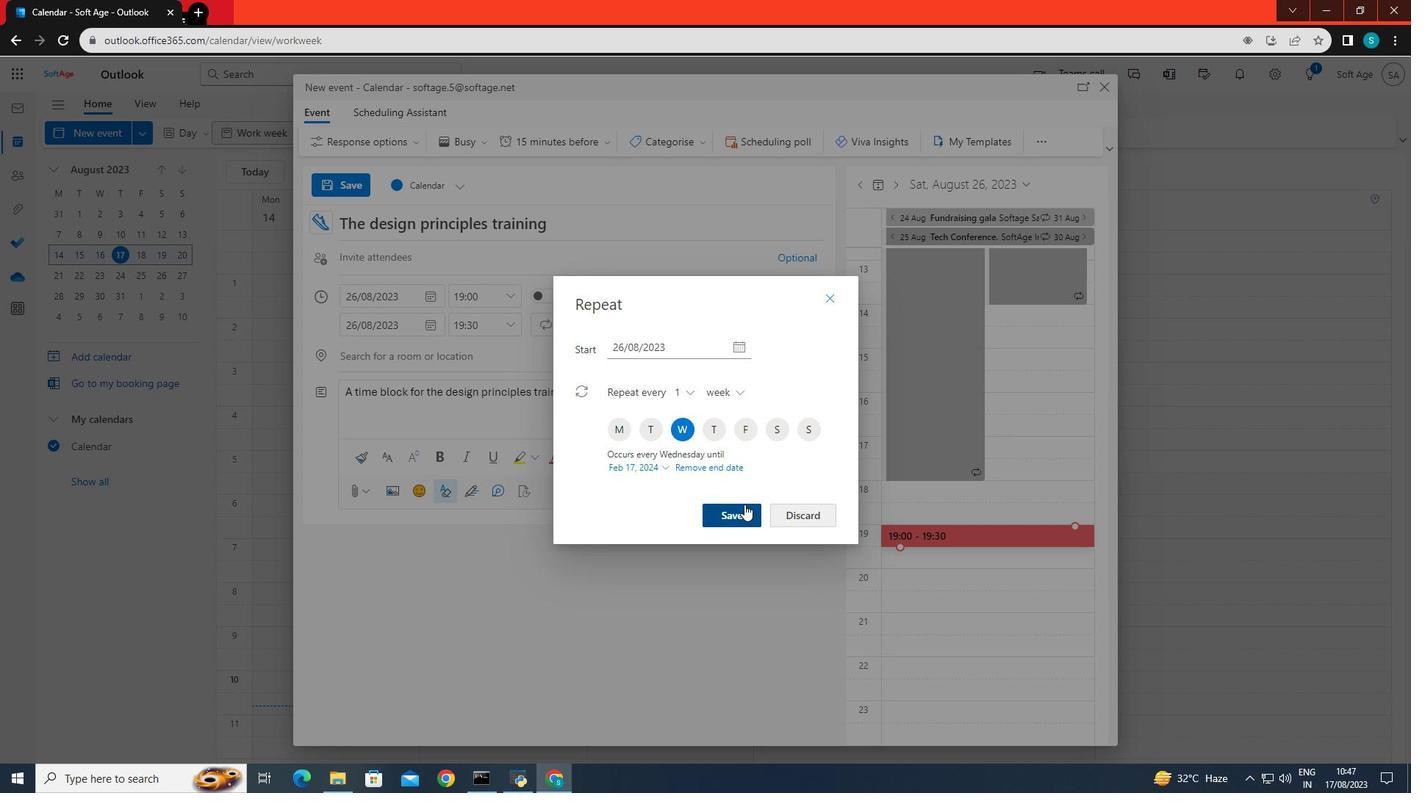 
Action: Mouse moved to (358, 183)
Screenshot: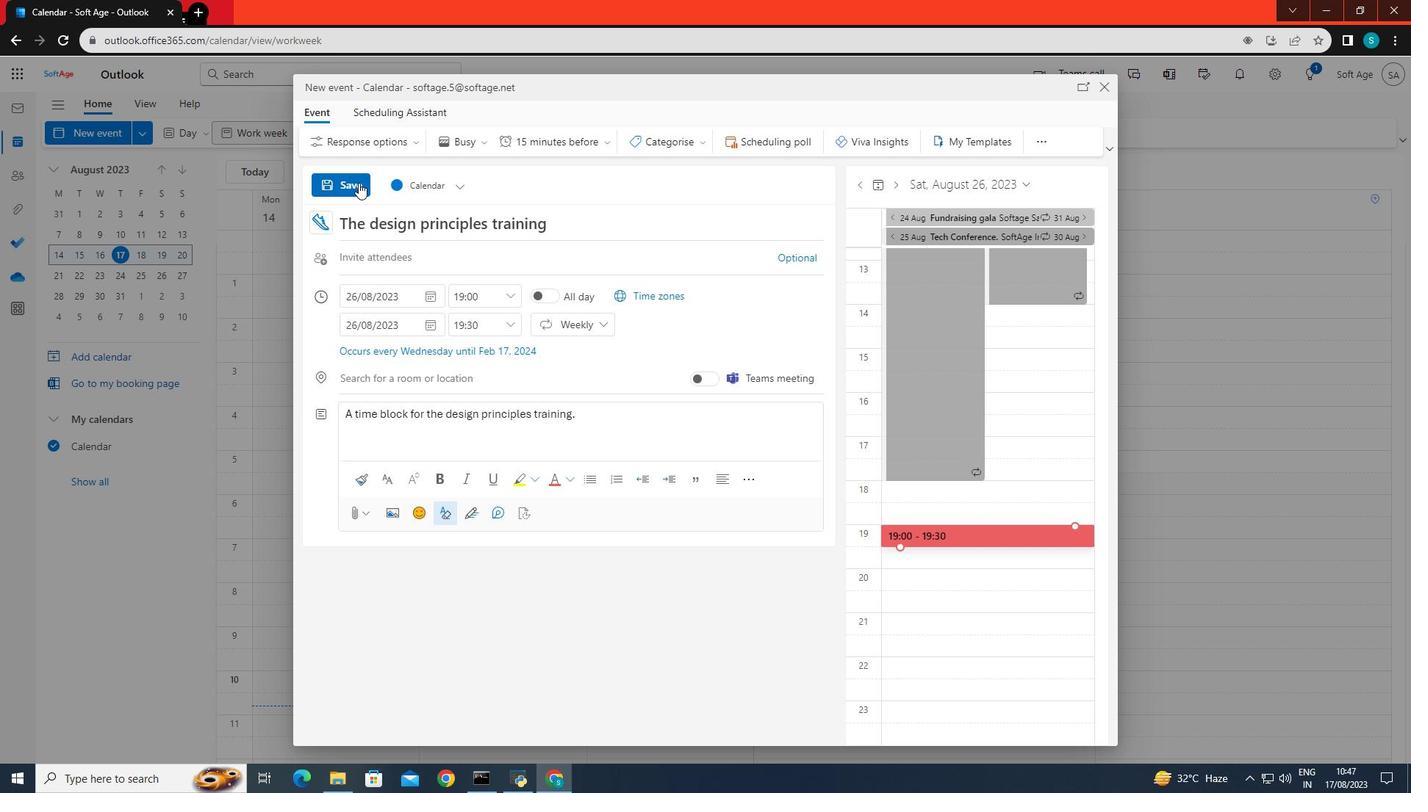 
Action: Mouse pressed left at (358, 183)
Screenshot: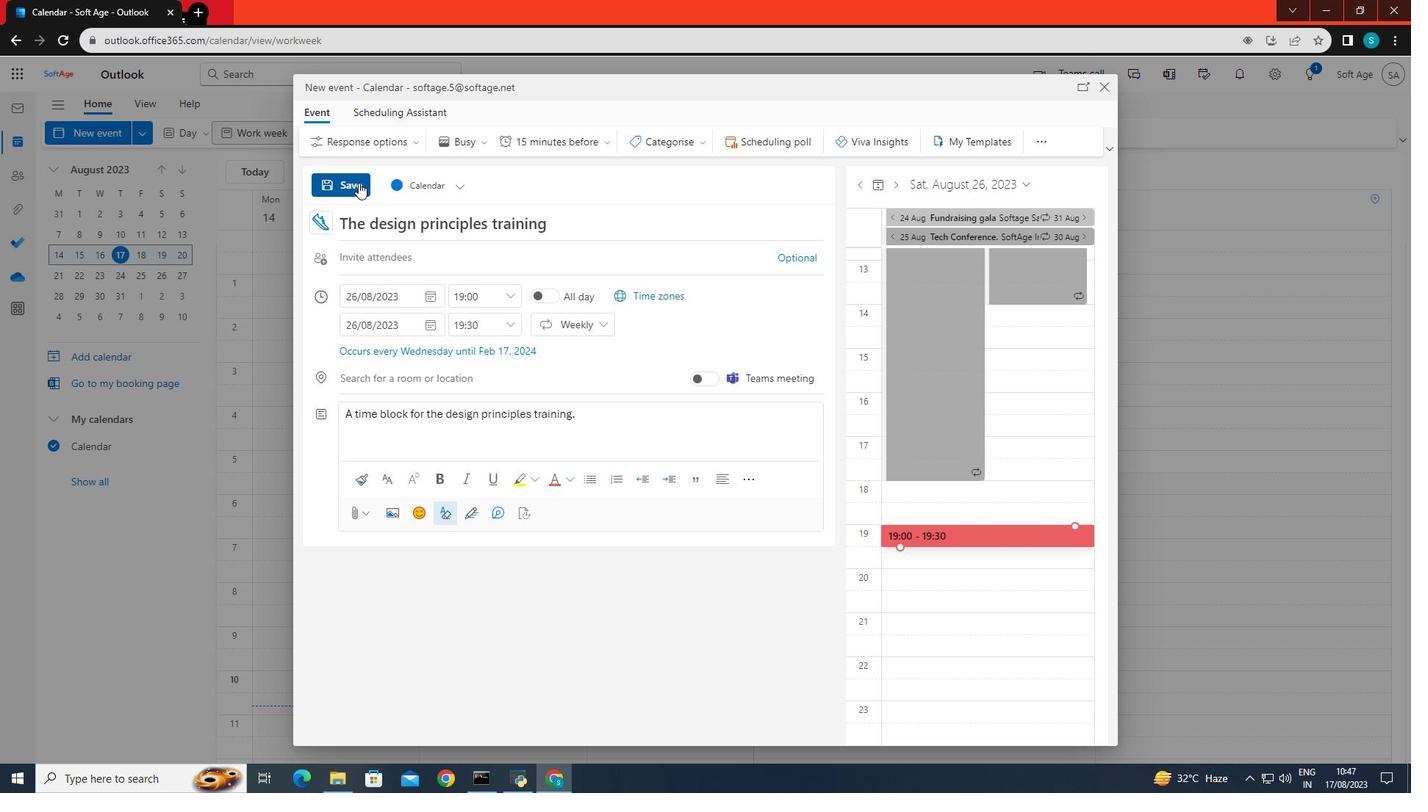 
